 Task: Create a due date automation trigger when advanced on, on the tuesday after a card is due add dates not starting today at 11:00 AM.
Action: Mouse moved to (1175, 91)
Screenshot: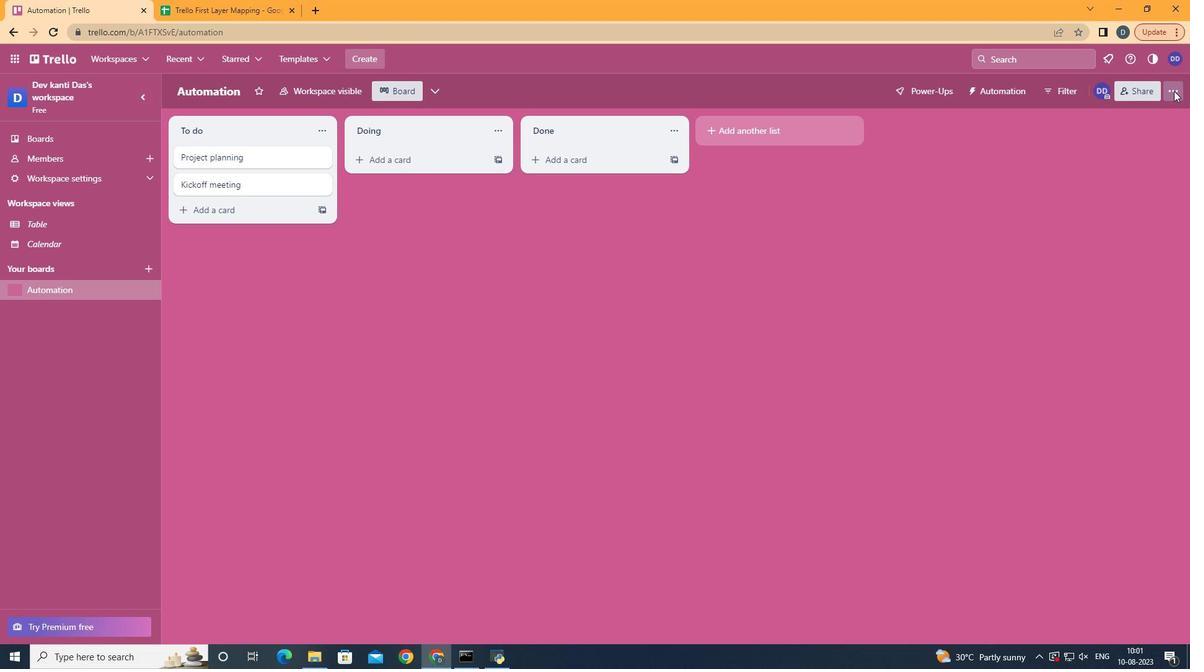 
Action: Mouse pressed left at (1175, 91)
Screenshot: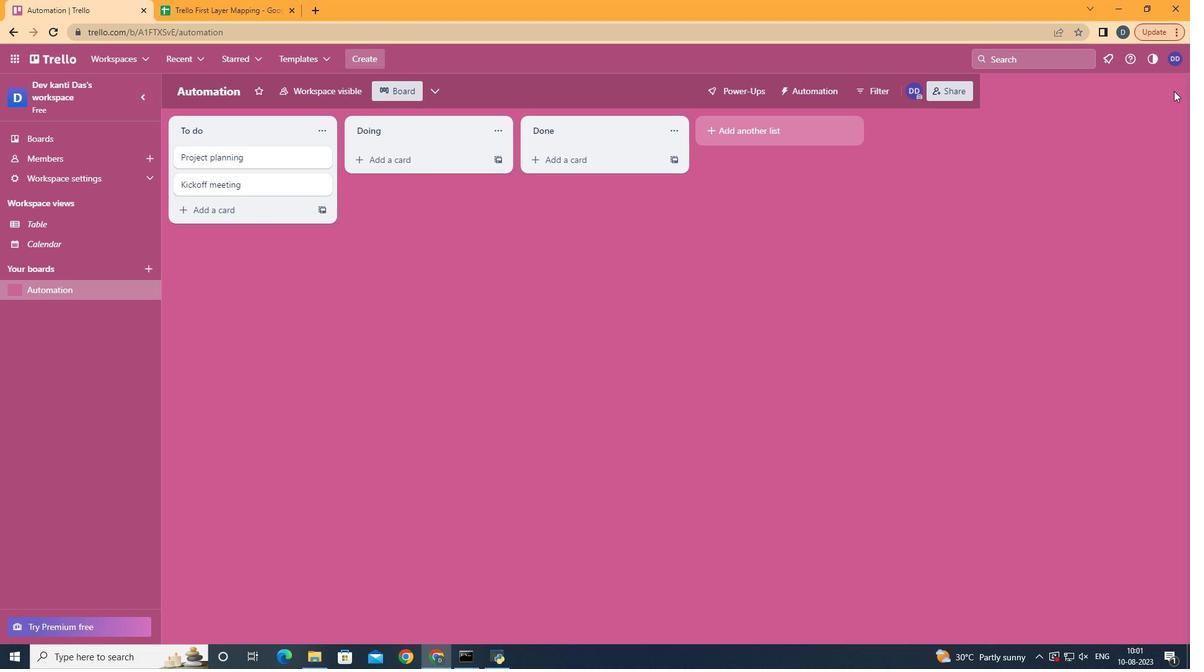 
Action: Mouse moved to (1085, 278)
Screenshot: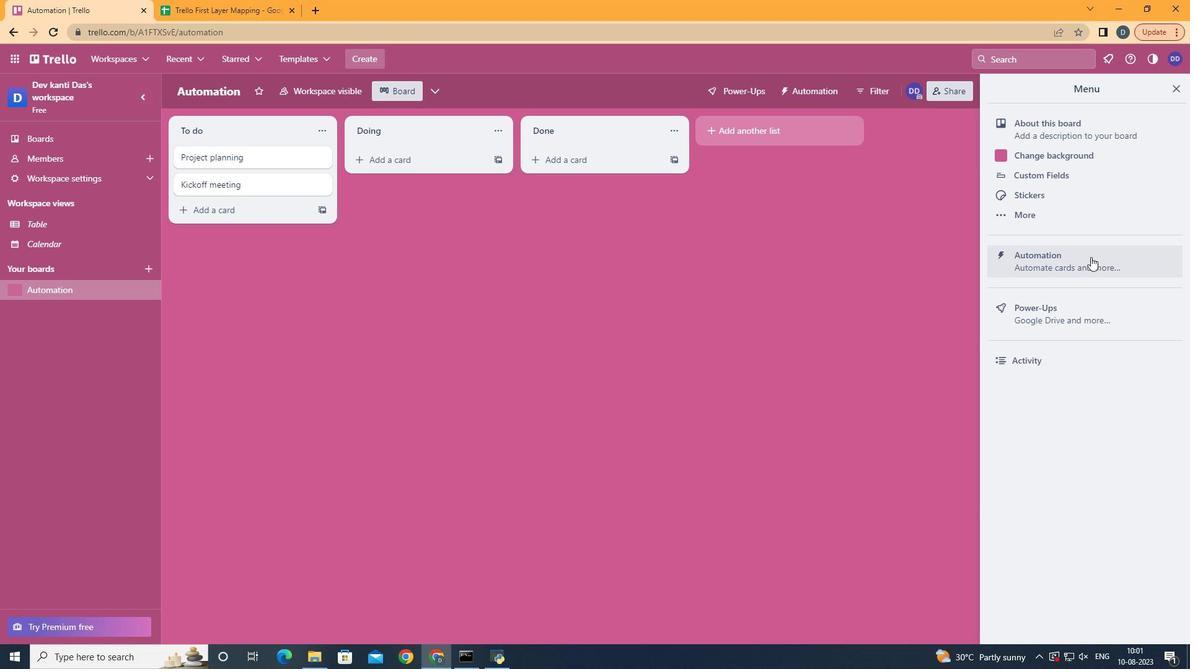 
Action: Mouse pressed left at (1085, 278)
Screenshot: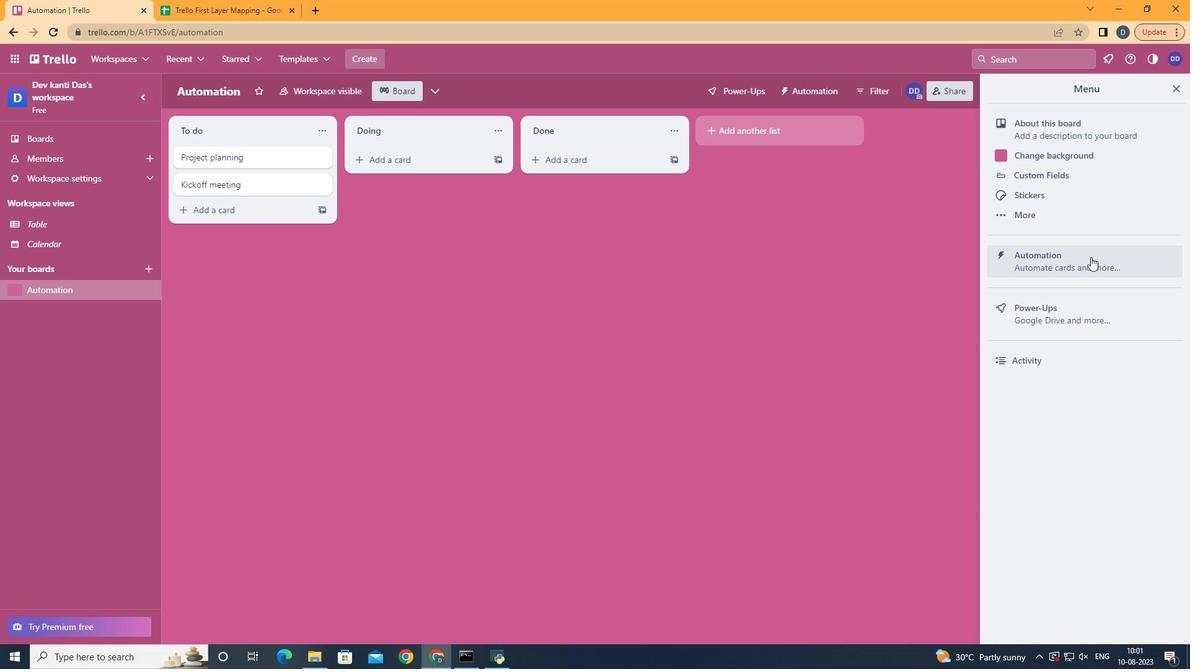 
Action: Mouse moved to (1093, 254)
Screenshot: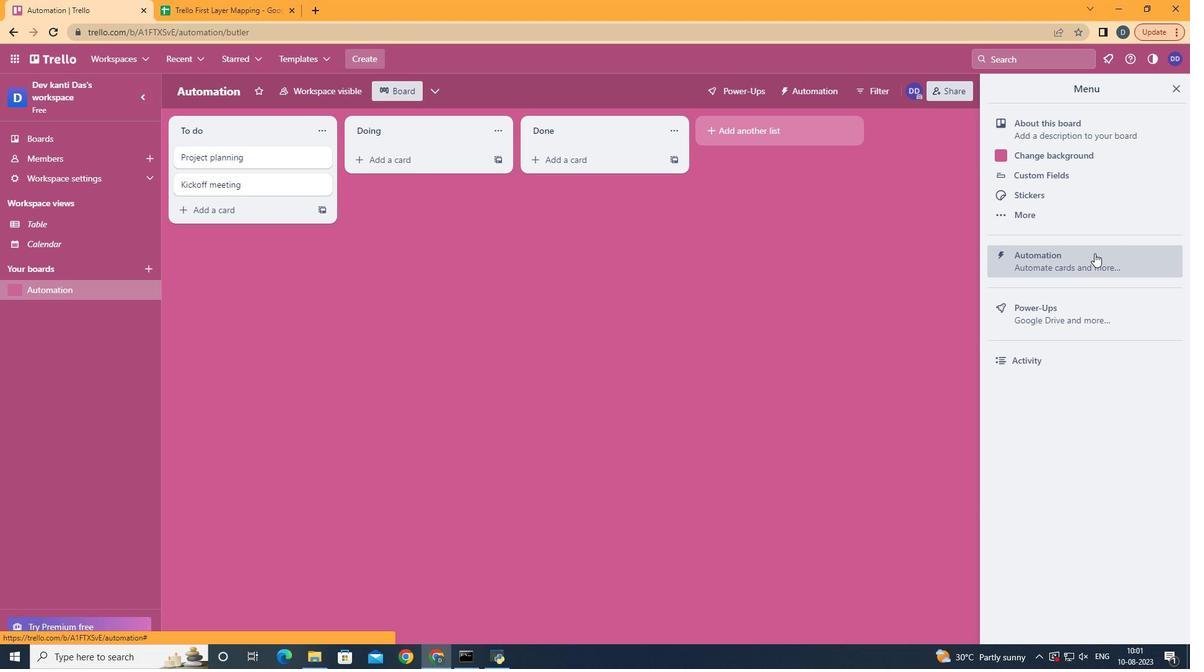 
Action: Mouse pressed left at (1093, 254)
Screenshot: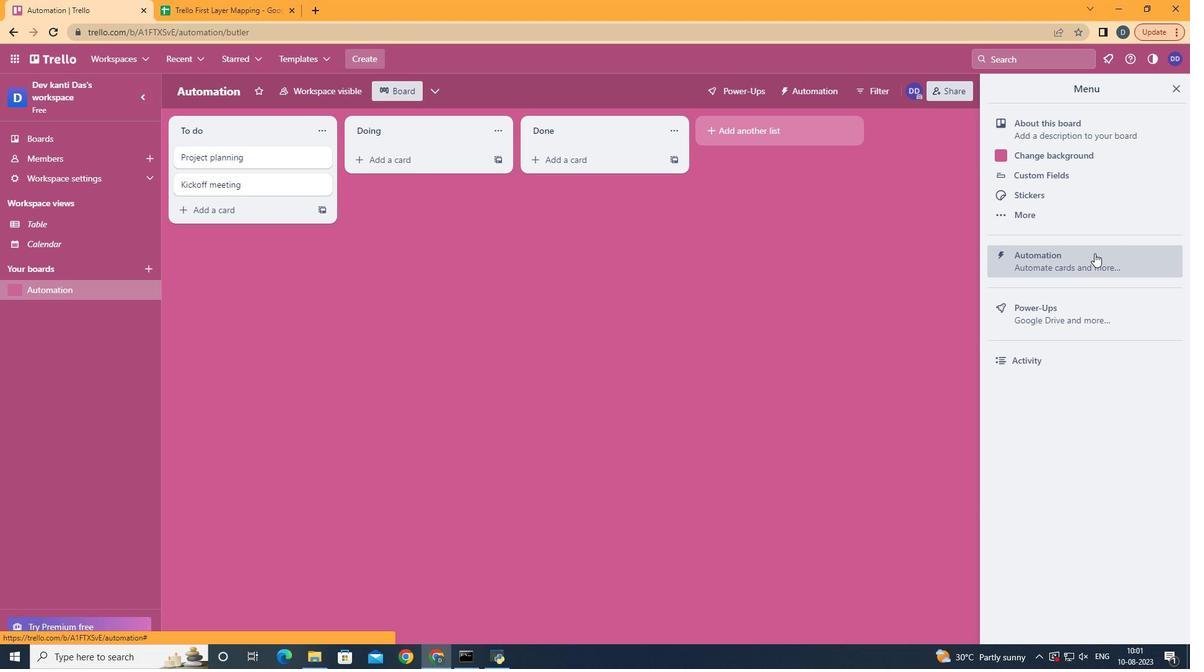 
Action: Mouse moved to (230, 250)
Screenshot: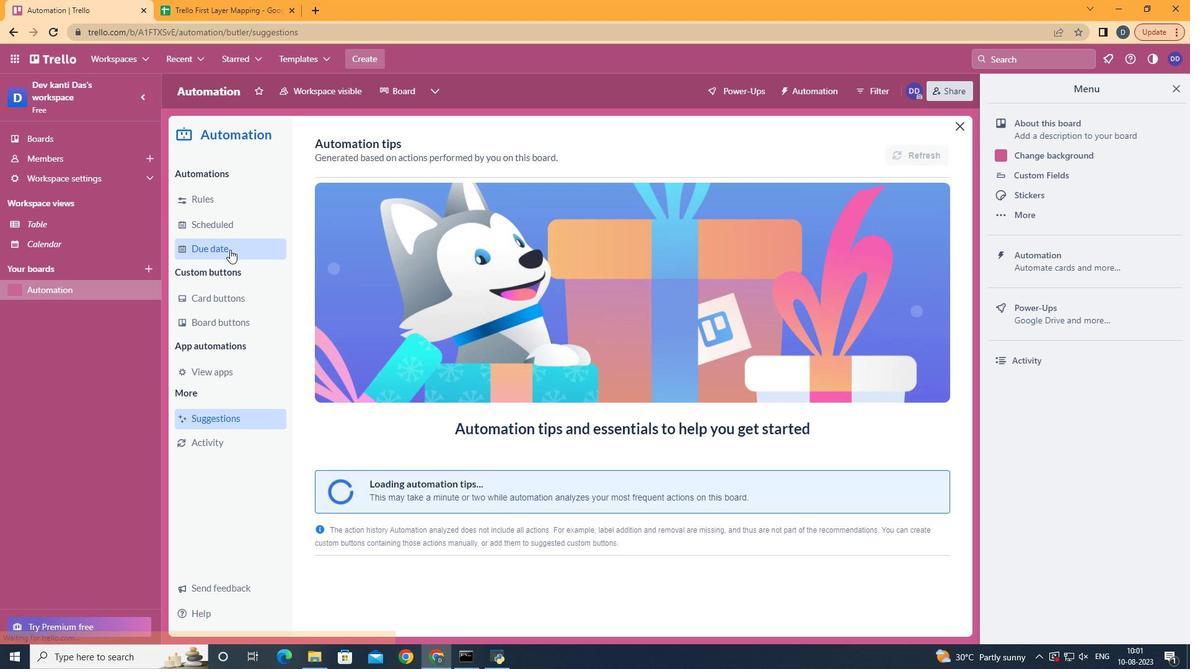 
Action: Mouse pressed left at (230, 250)
Screenshot: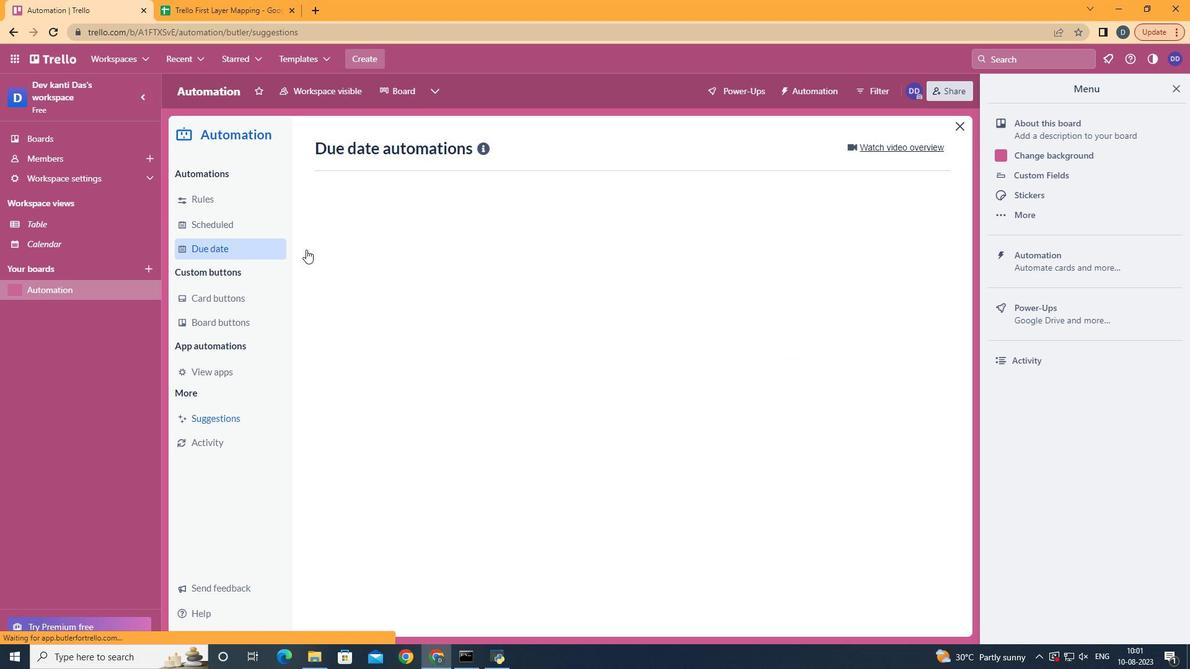 
Action: Mouse moved to (871, 138)
Screenshot: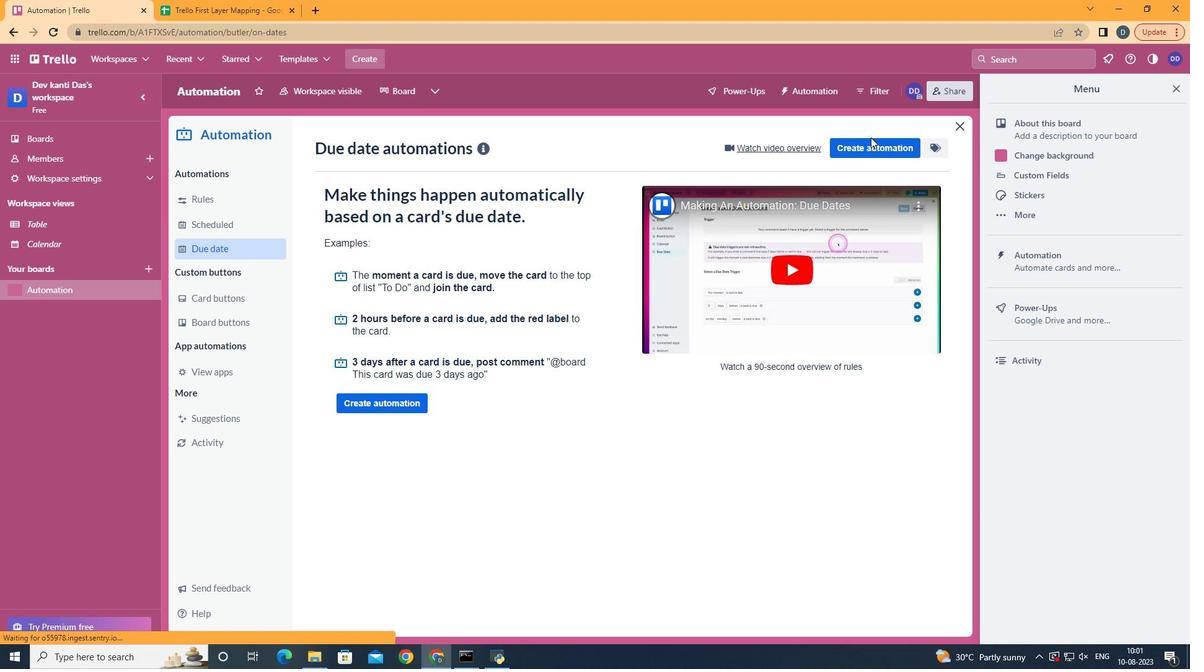 
Action: Mouse pressed left at (871, 138)
Screenshot: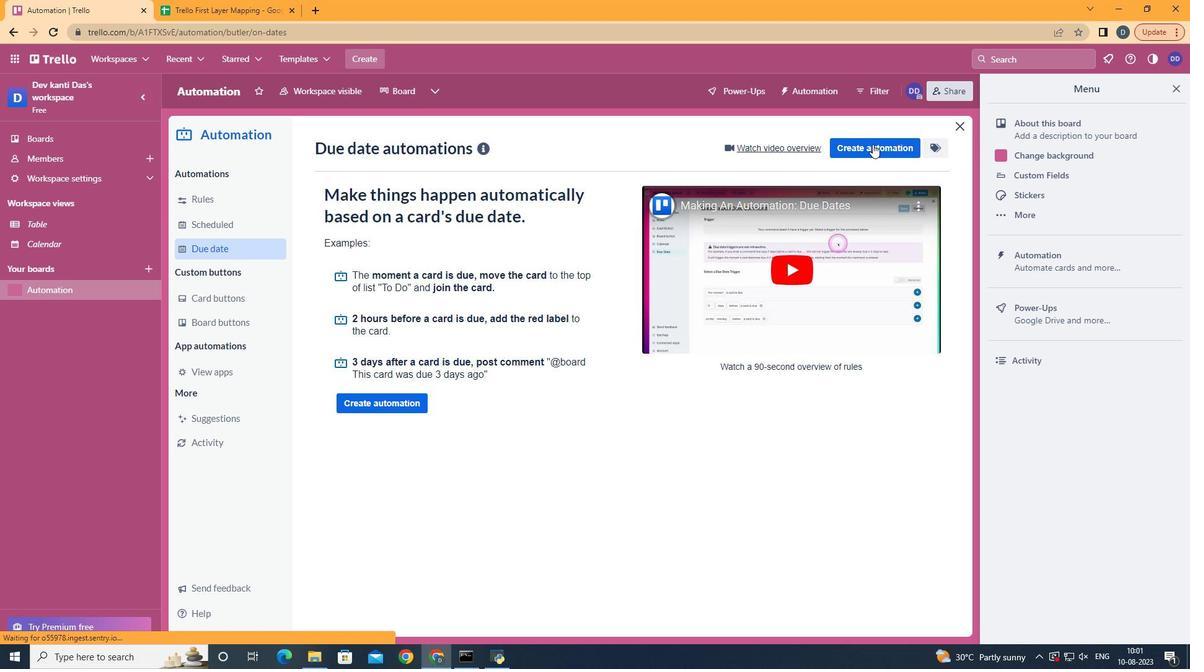 
Action: Mouse moved to (874, 146)
Screenshot: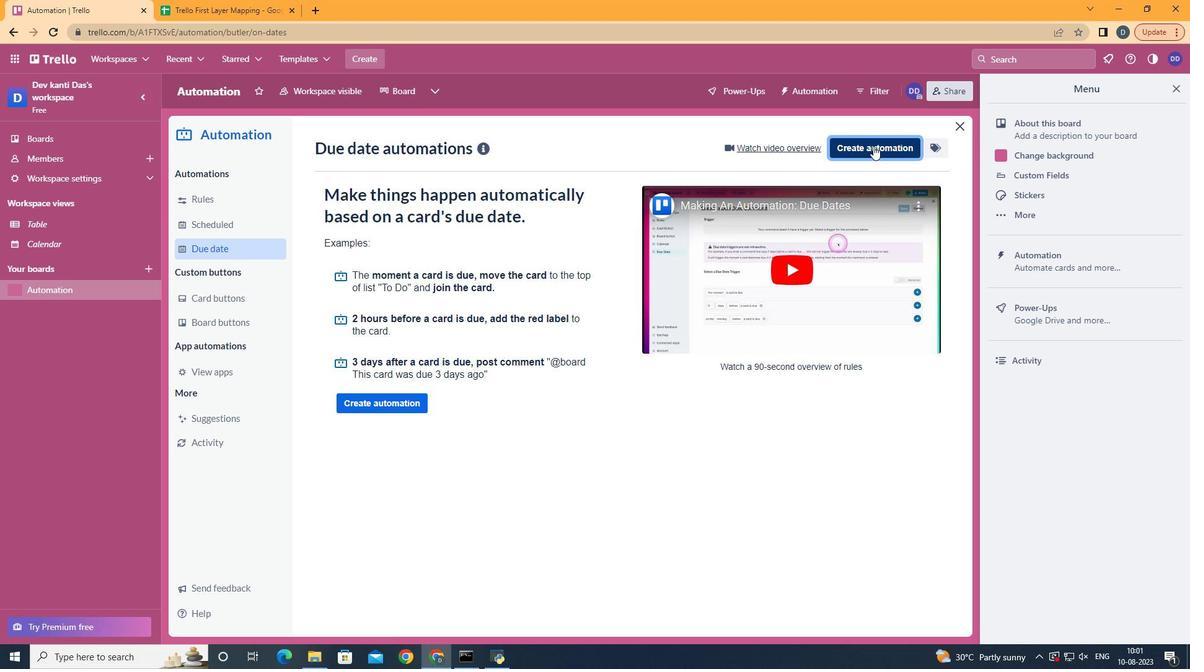 
Action: Mouse pressed left at (874, 146)
Screenshot: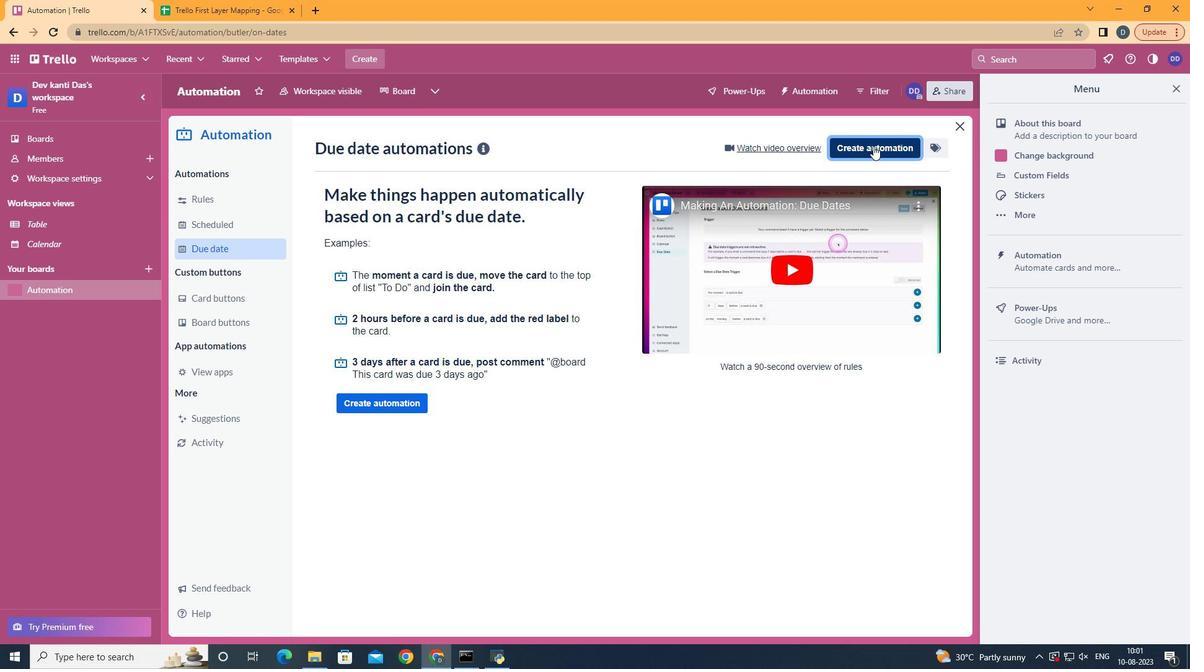 
Action: Mouse moved to (602, 272)
Screenshot: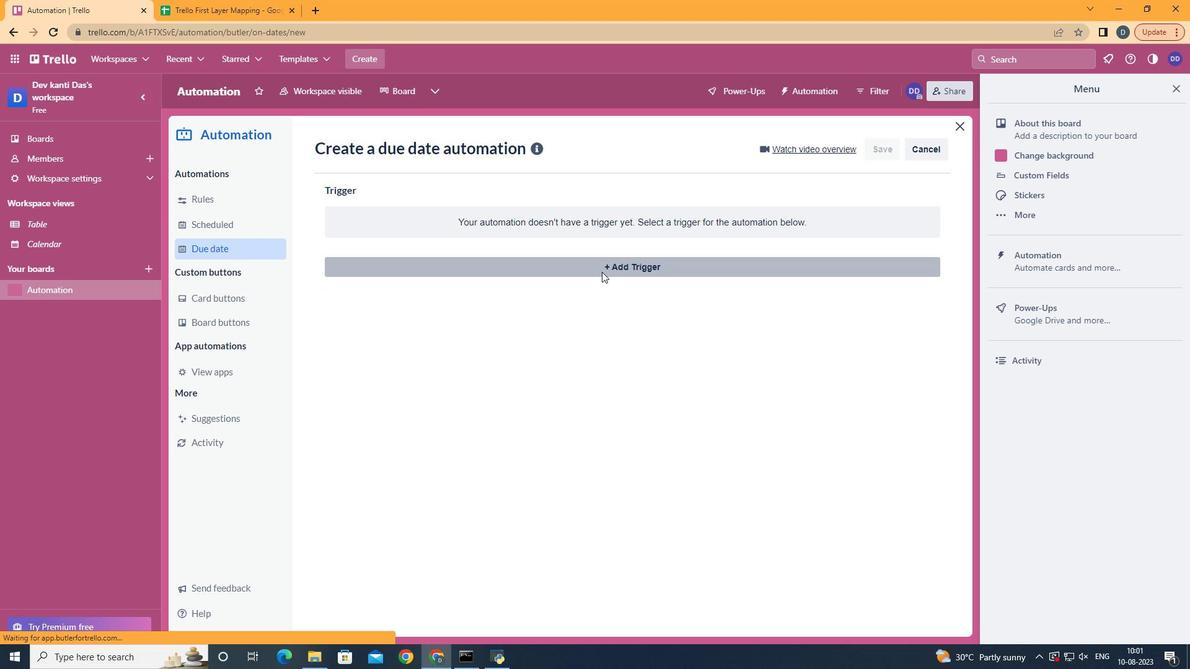 
Action: Mouse pressed left at (602, 272)
Screenshot: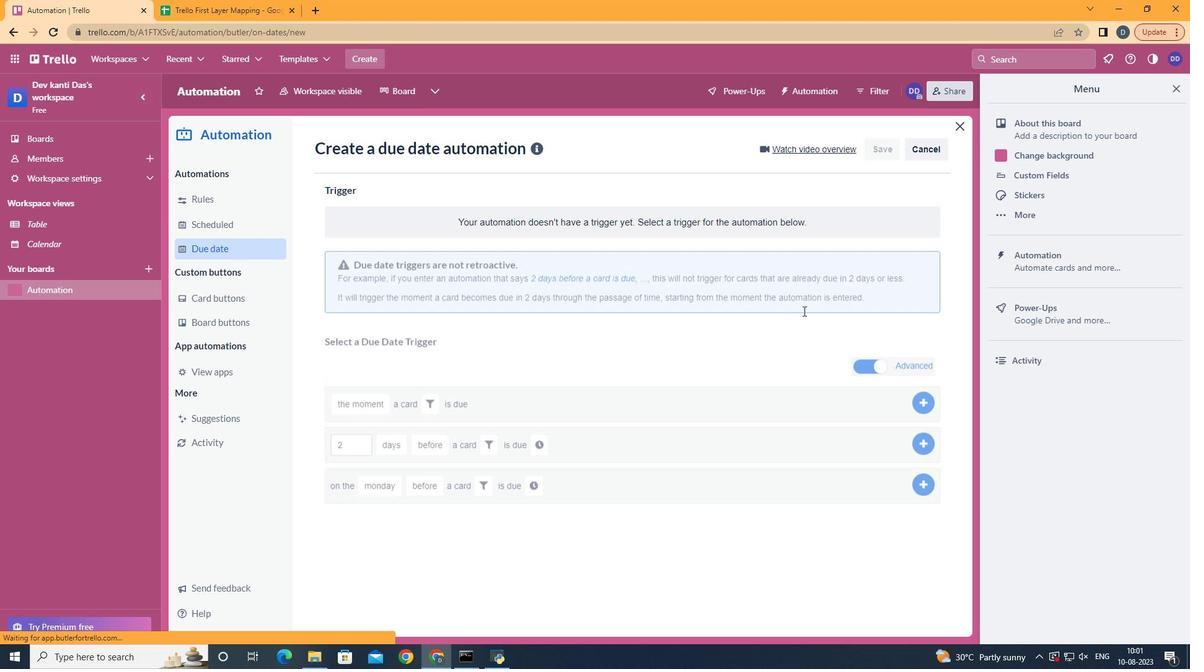 
Action: Mouse moved to (396, 349)
Screenshot: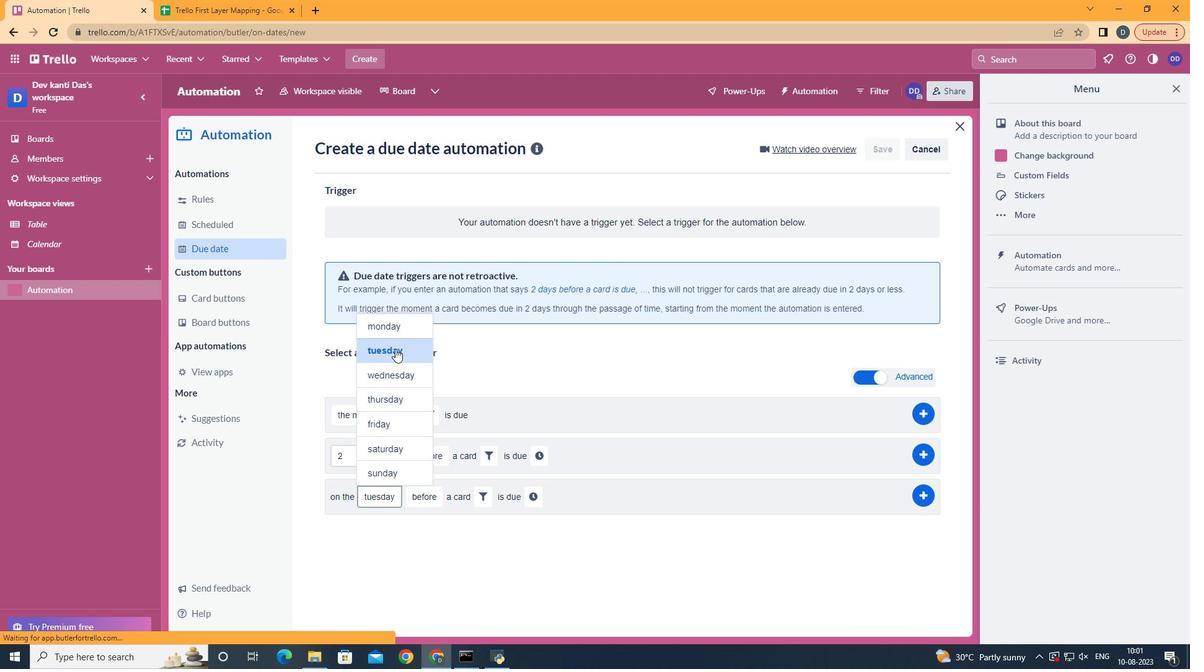 
Action: Mouse pressed left at (396, 349)
Screenshot: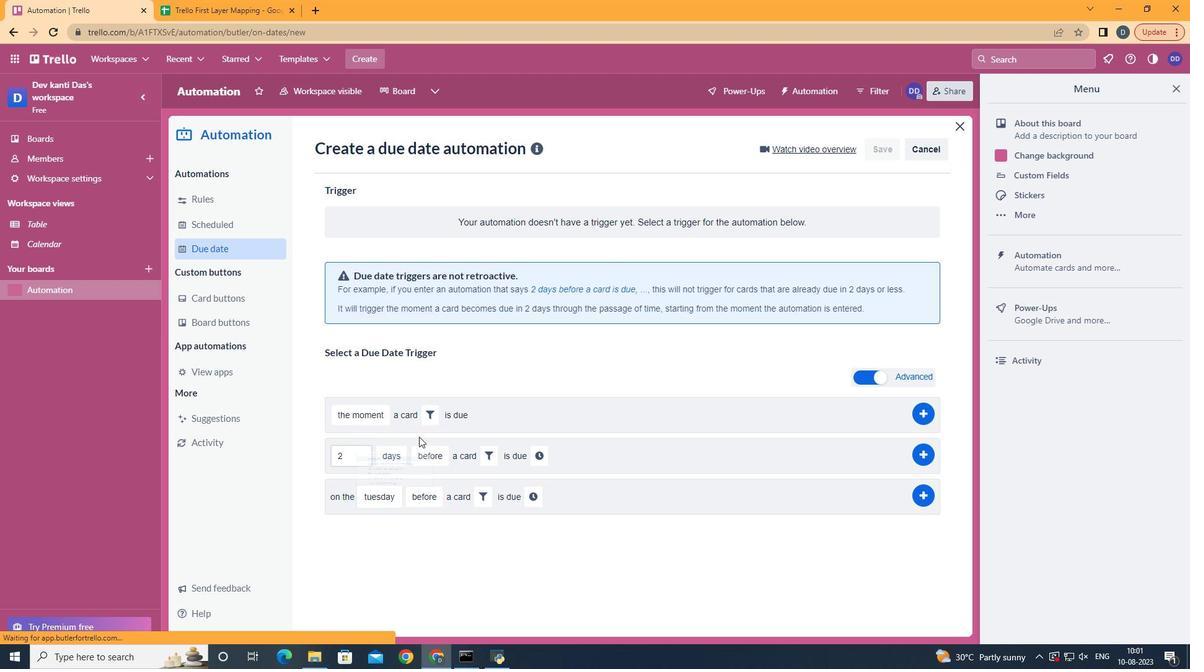 
Action: Mouse moved to (439, 535)
Screenshot: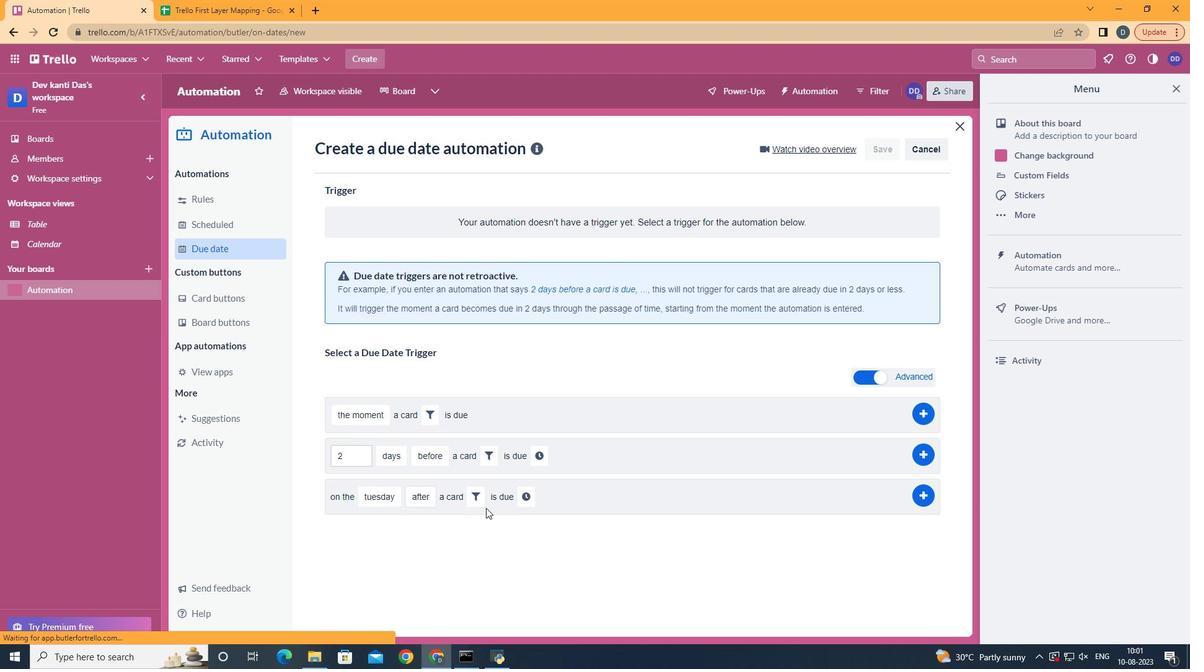 
Action: Mouse pressed left at (439, 535)
Screenshot: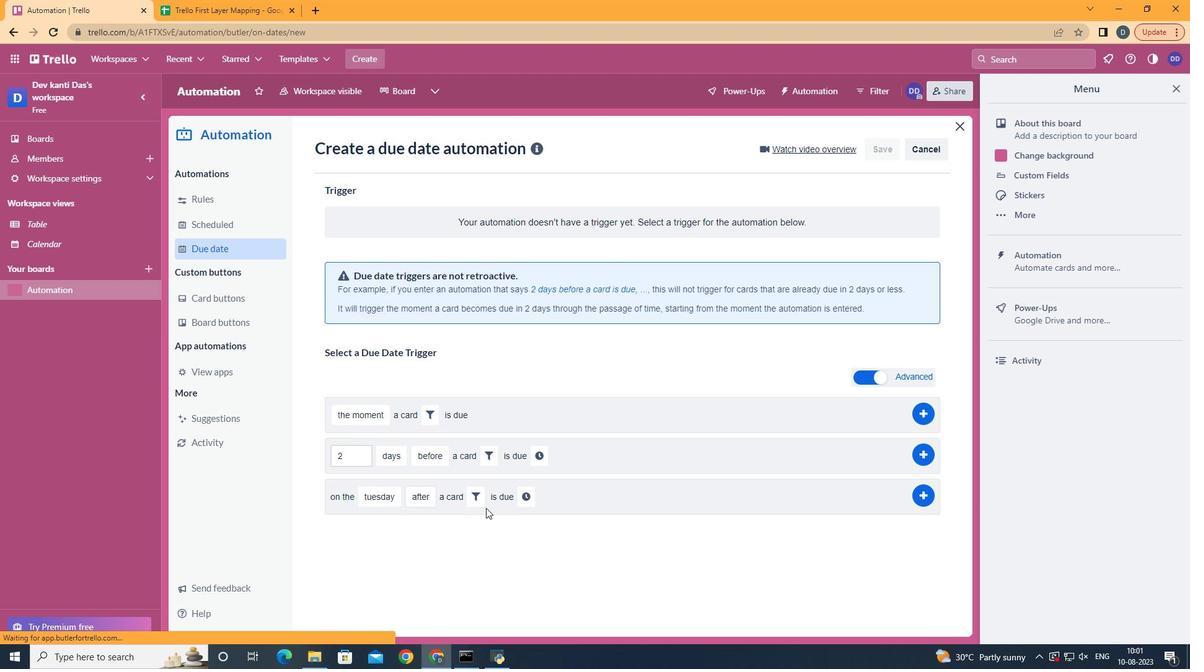 
Action: Mouse moved to (483, 496)
Screenshot: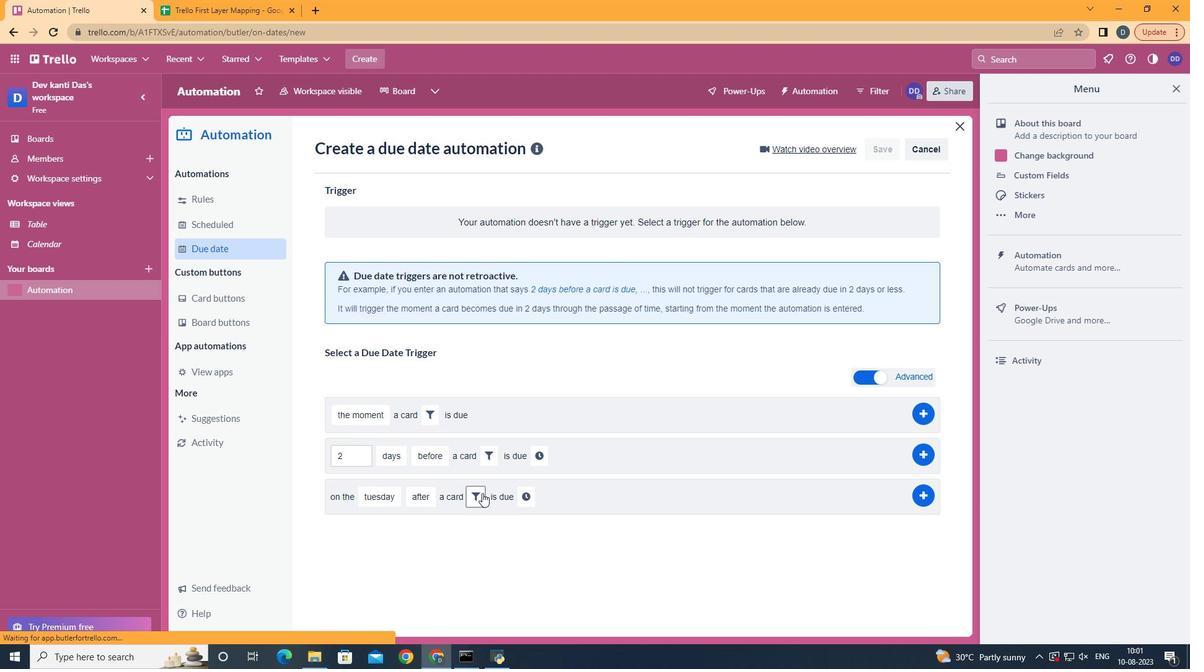 
Action: Mouse pressed left at (486, 501)
Screenshot: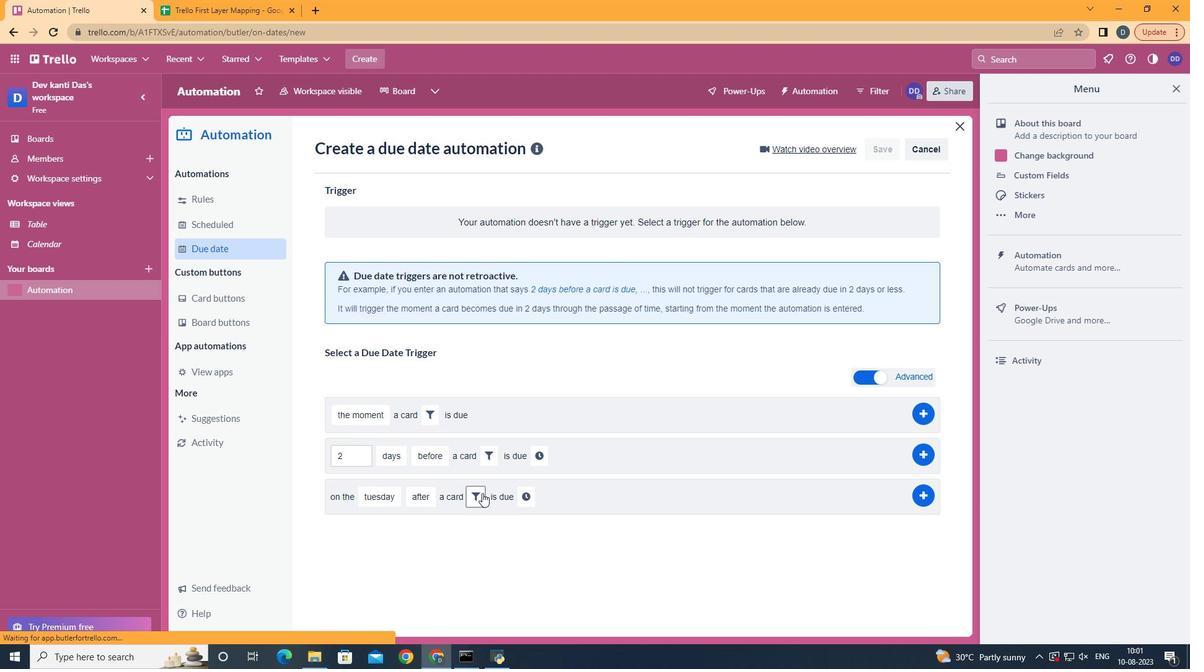 
Action: Mouse moved to (483, 494)
Screenshot: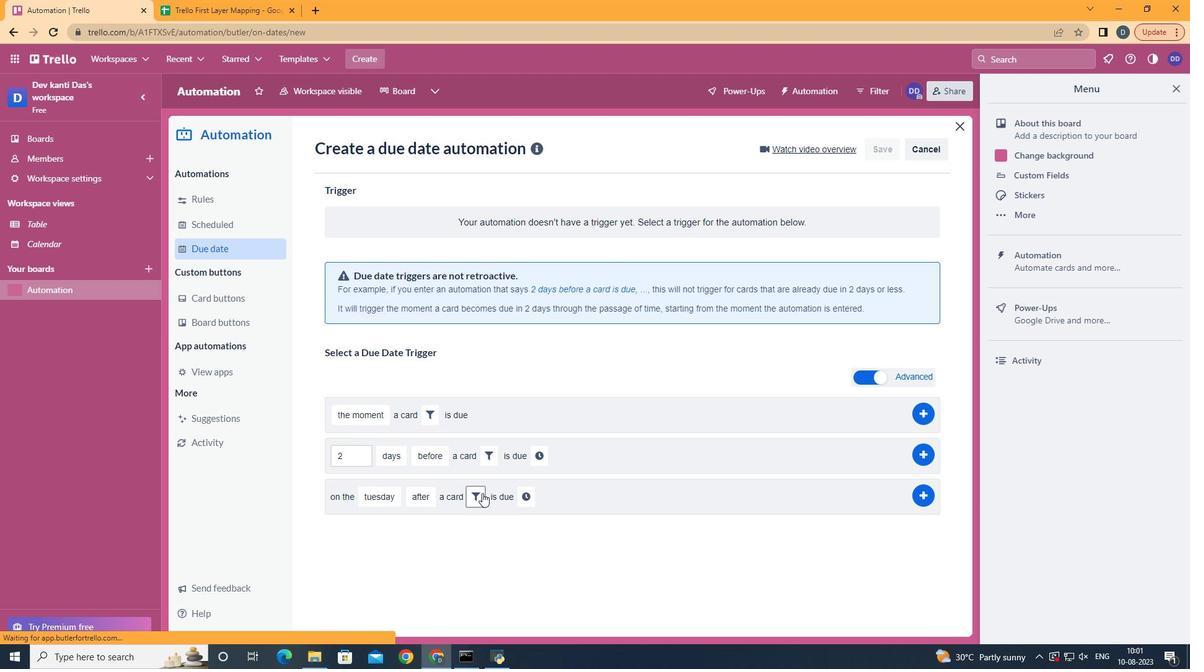 
Action: Mouse pressed left at (483, 494)
Screenshot: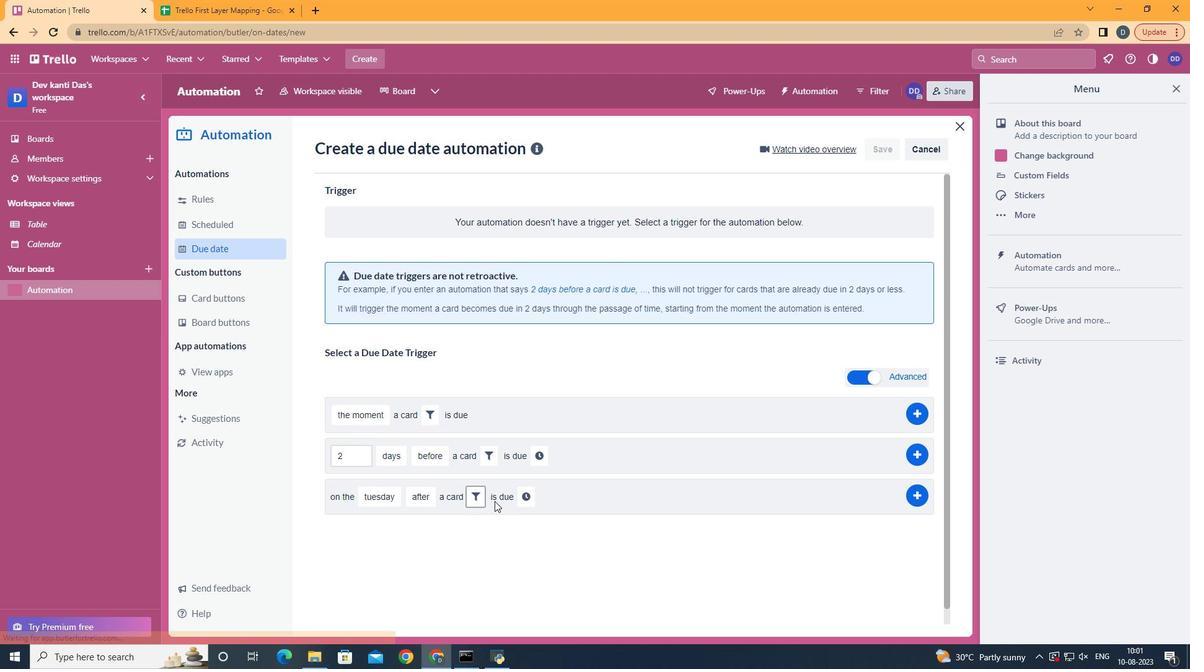 
Action: Mouse moved to (547, 526)
Screenshot: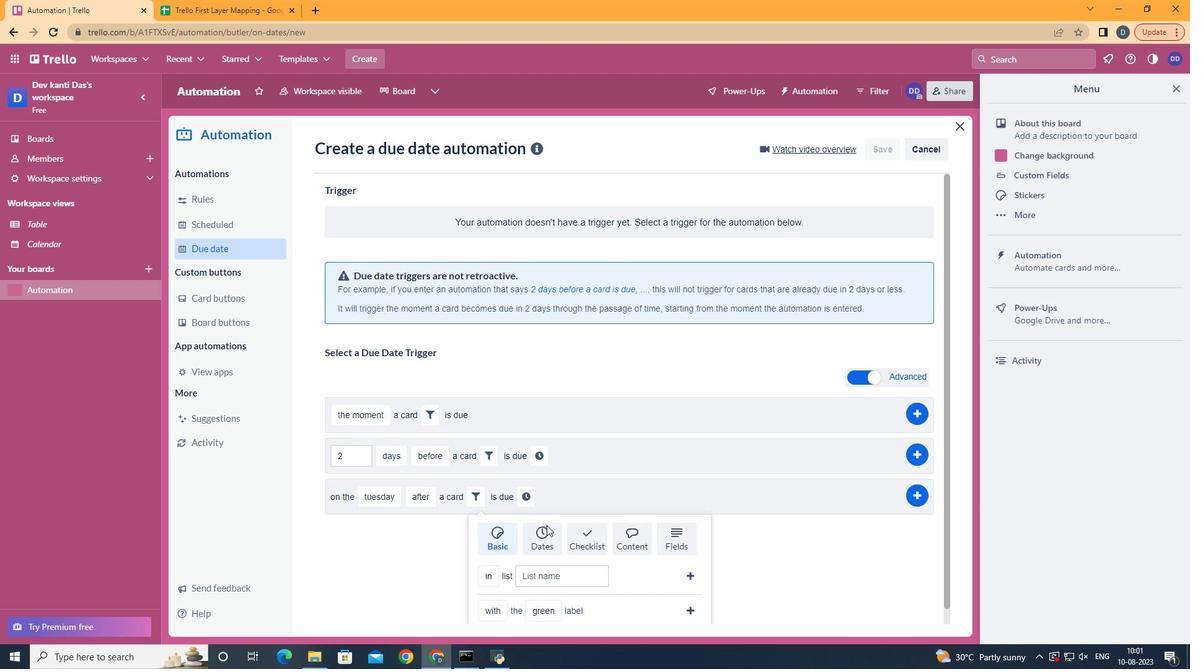 
Action: Mouse pressed left at (547, 526)
Screenshot: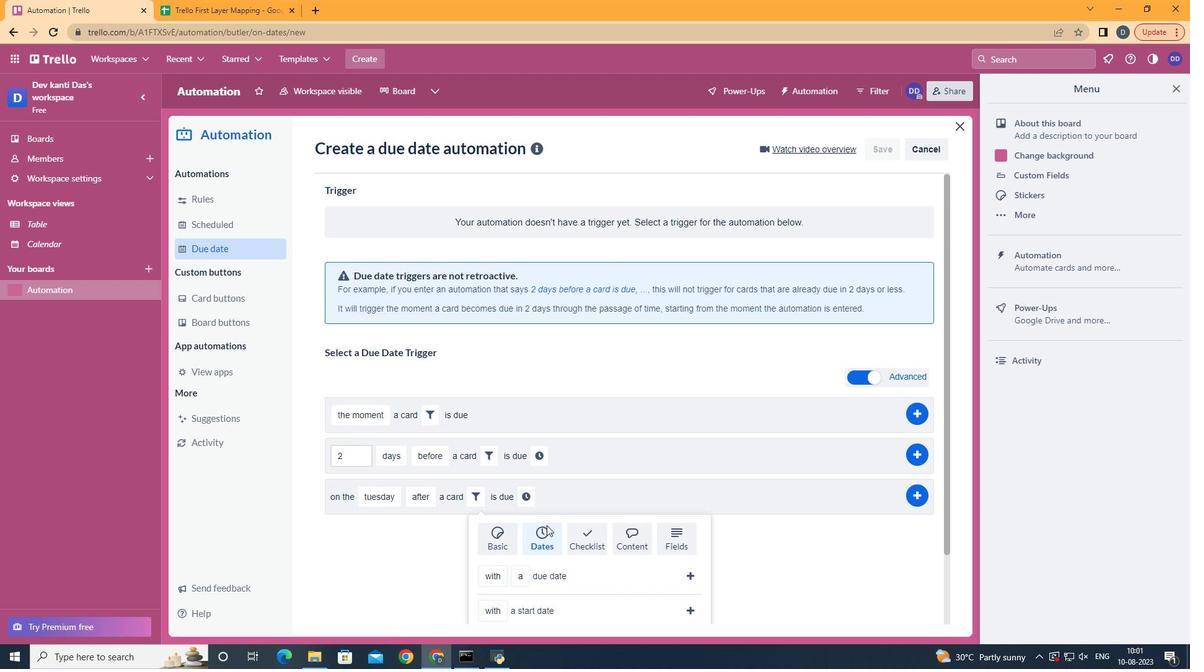 
Action: Mouse scrolled (547, 525) with delta (0, 0)
Screenshot: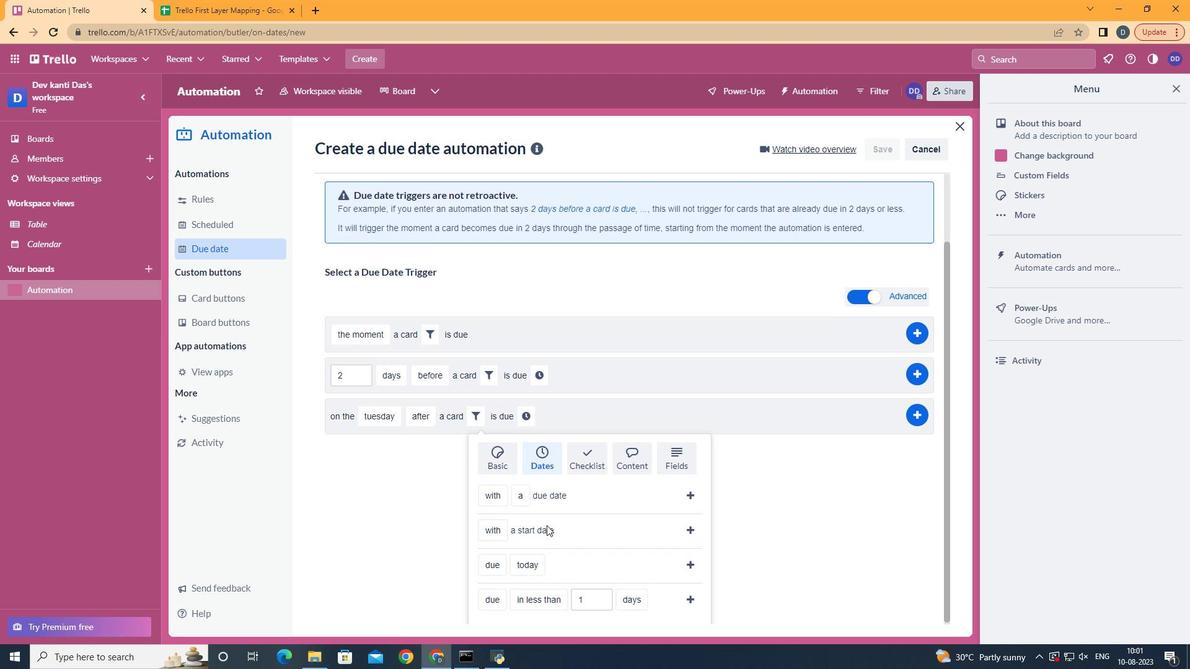 
Action: Mouse scrolled (547, 525) with delta (0, 0)
Screenshot: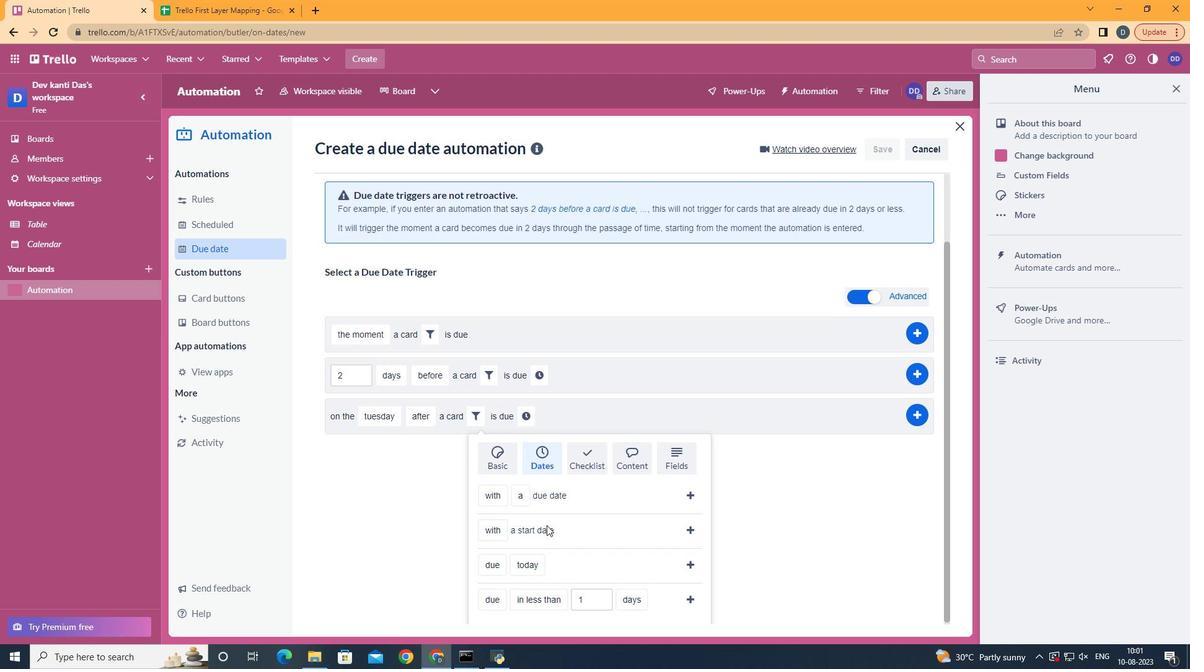 
Action: Mouse scrolled (547, 525) with delta (0, 0)
Screenshot: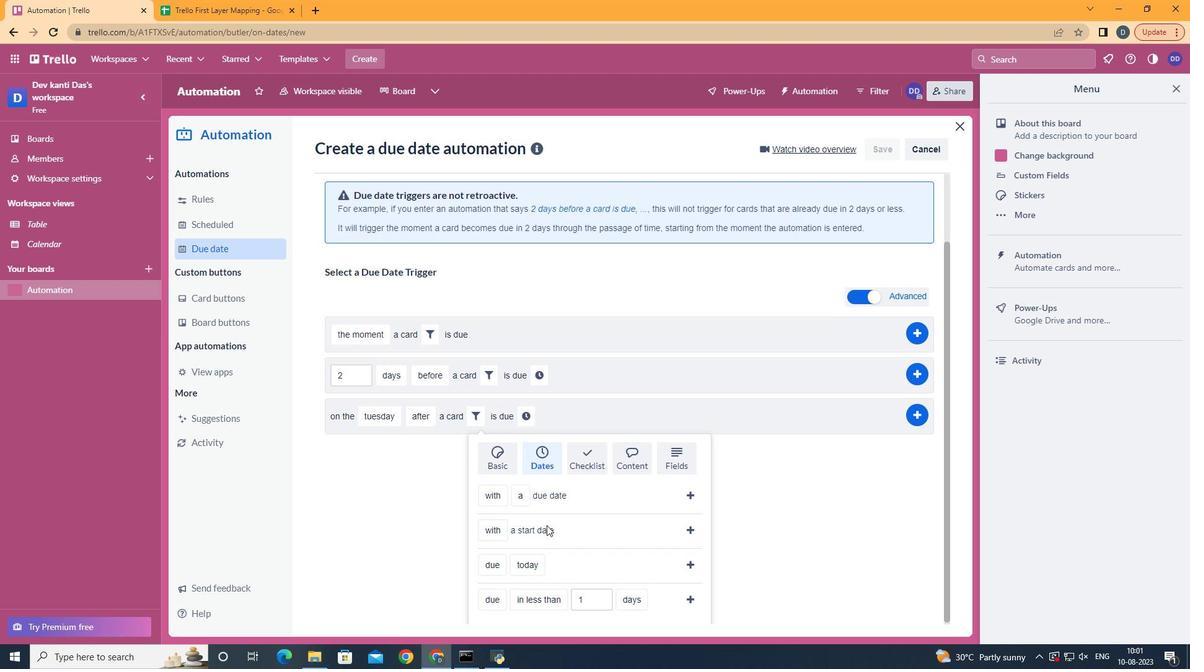 
Action: Mouse scrolled (547, 525) with delta (0, 0)
Screenshot: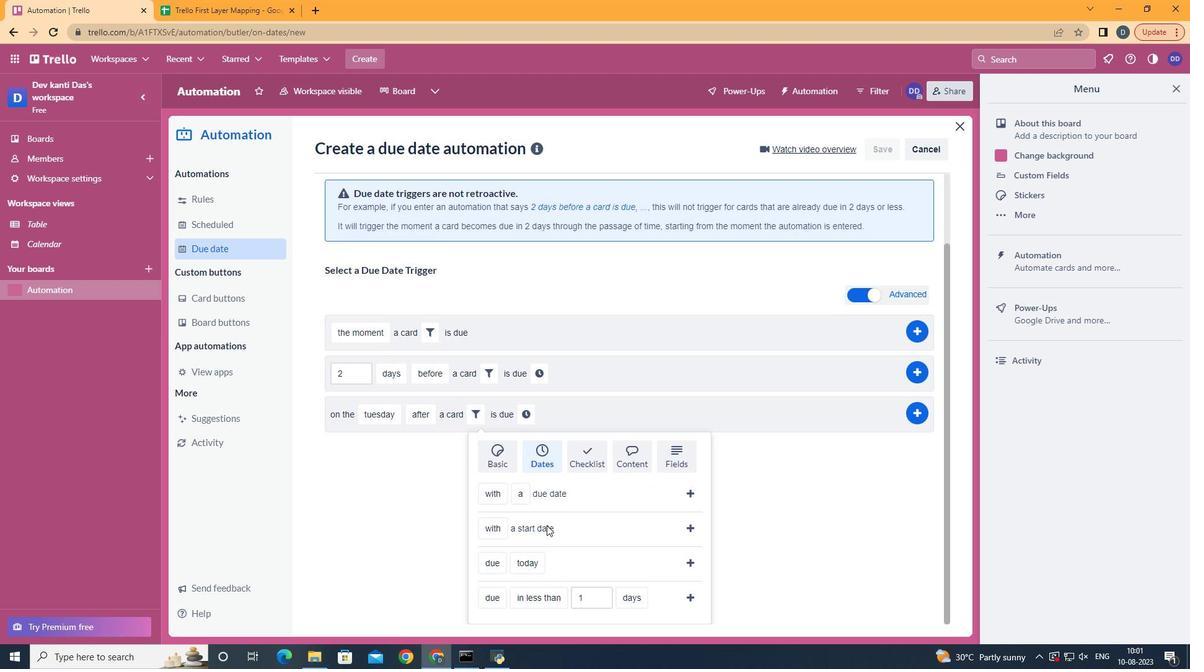 
Action: Mouse scrolled (547, 525) with delta (0, 0)
Screenshot: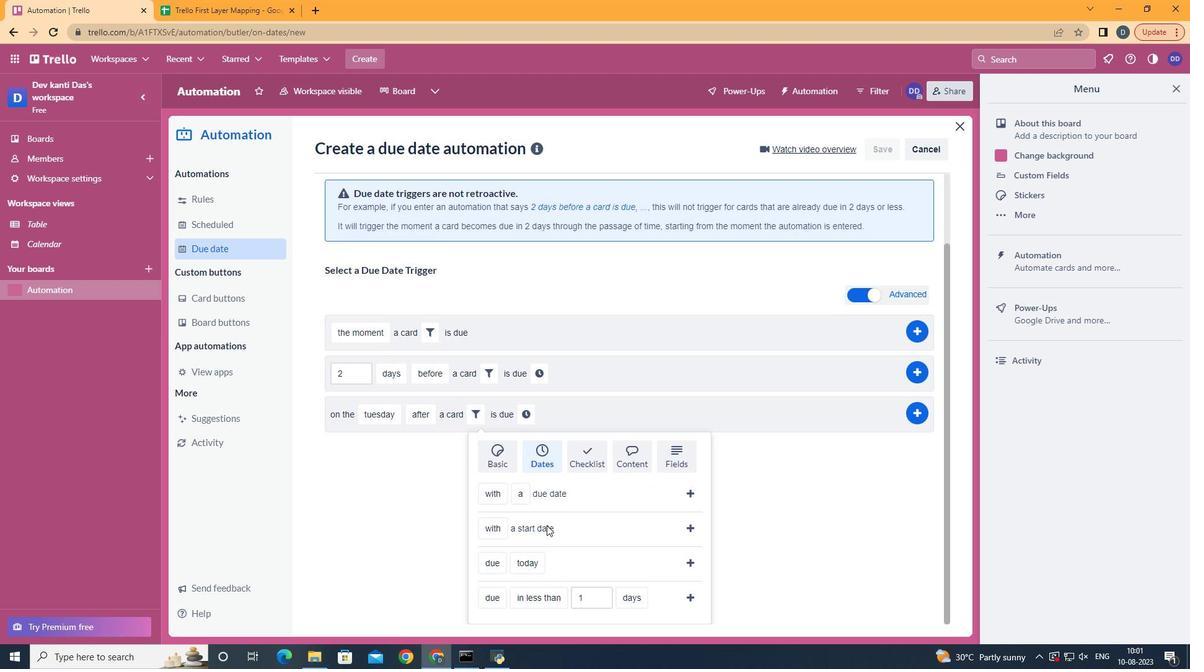 
Action: Mouse scrolled (547, 525) with delta (0, 0)
Screenshot: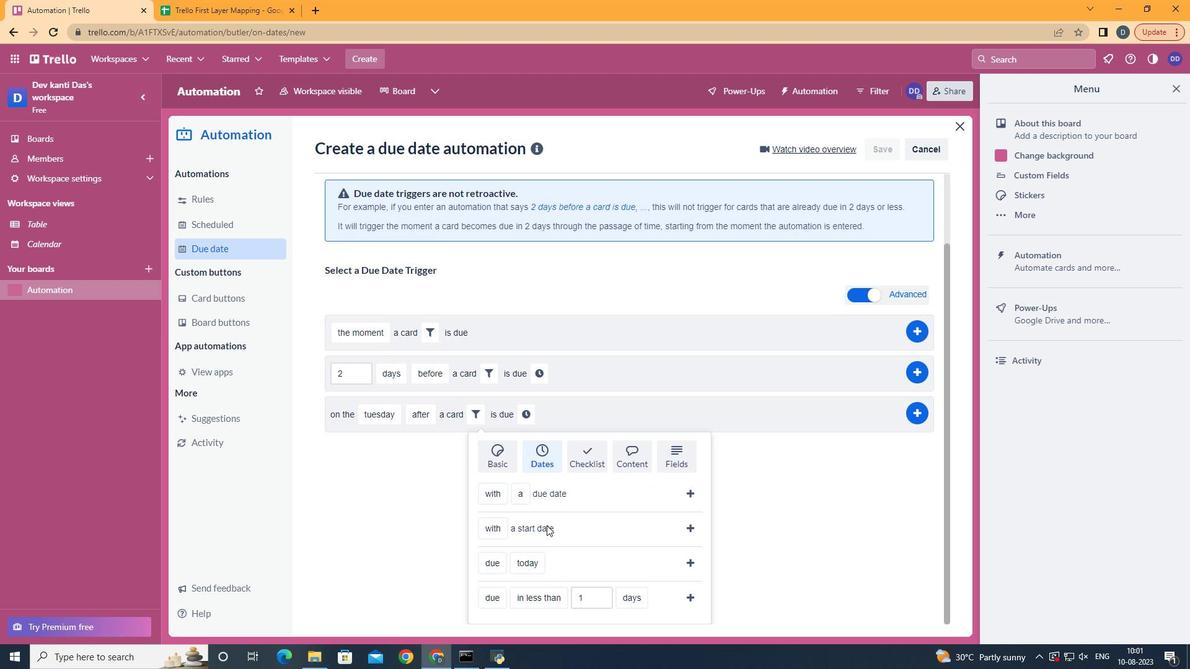 
Action: Mouse moved to (504, 544)
Screenshot: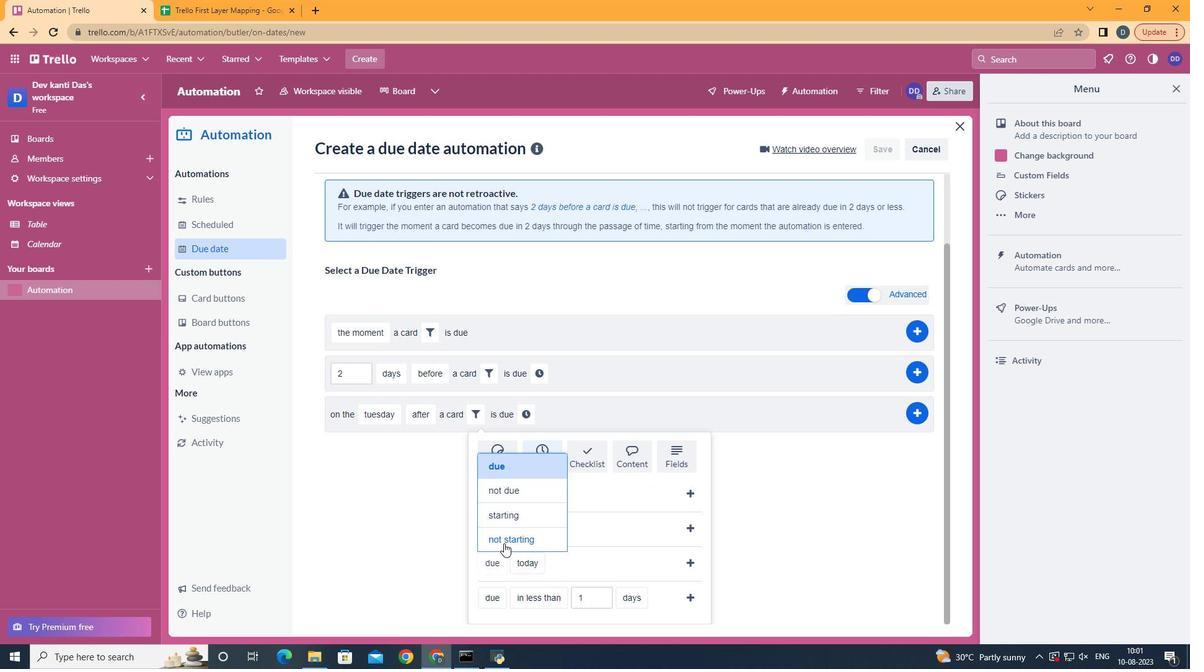 
Action: Mouse pressed left at (504, 544)
Screenshot: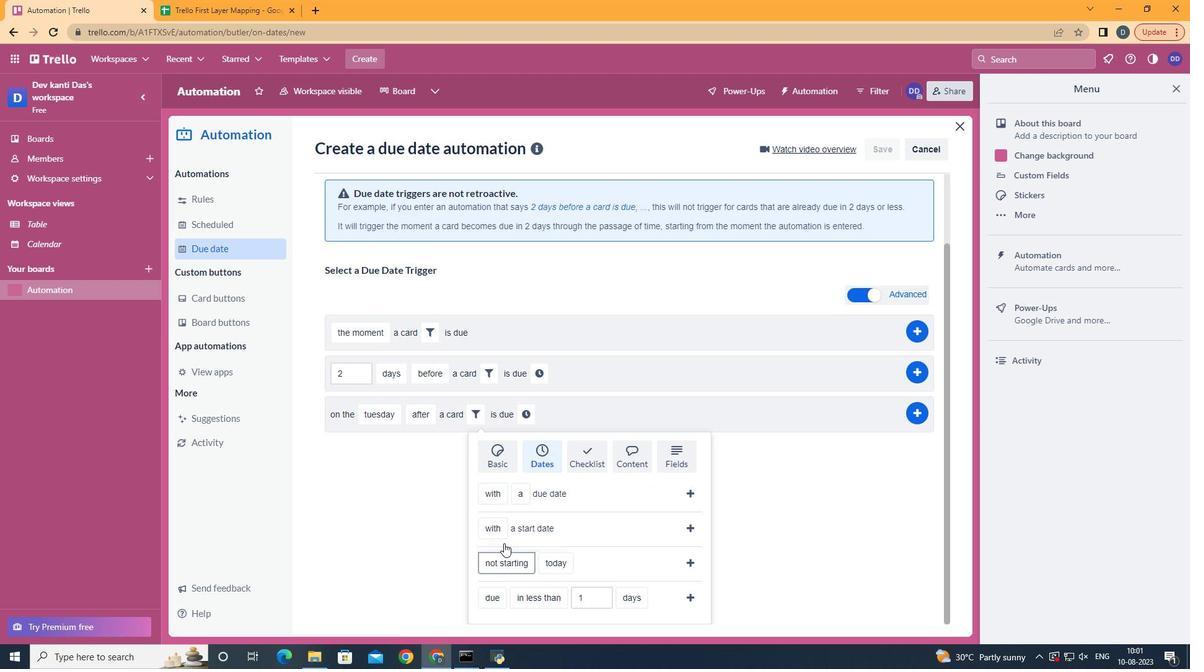 
Action: Mouse moved to (548, 419)
Screenshot: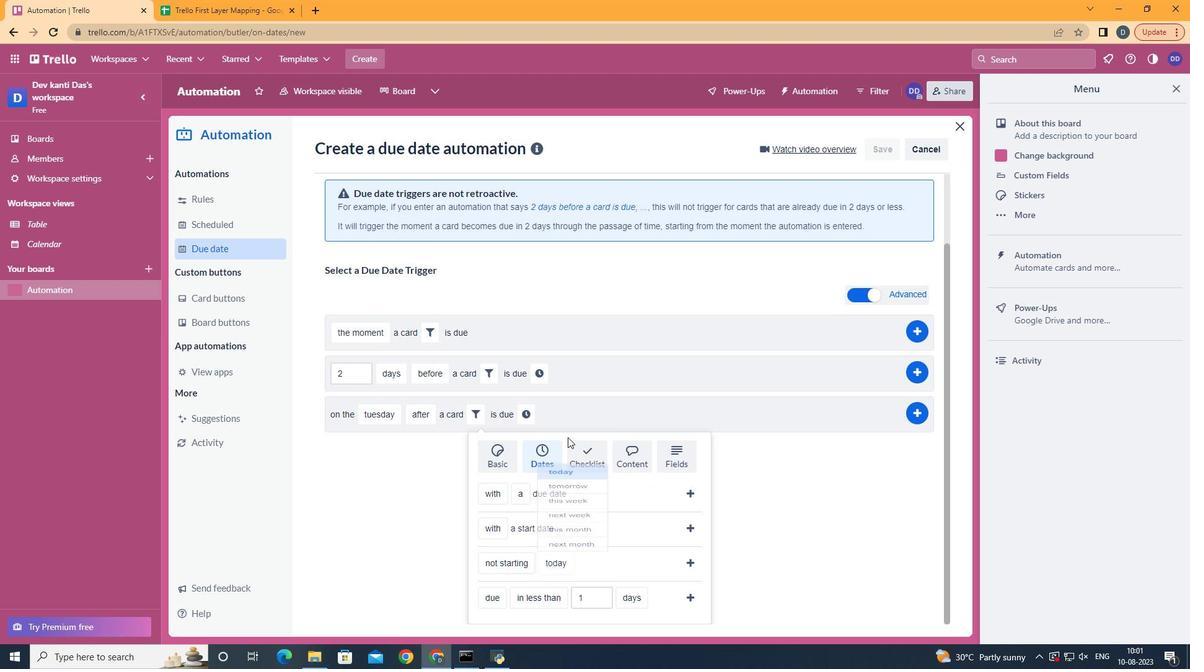 
Action: Mouse pressed left at (548, 419)
Screenshot: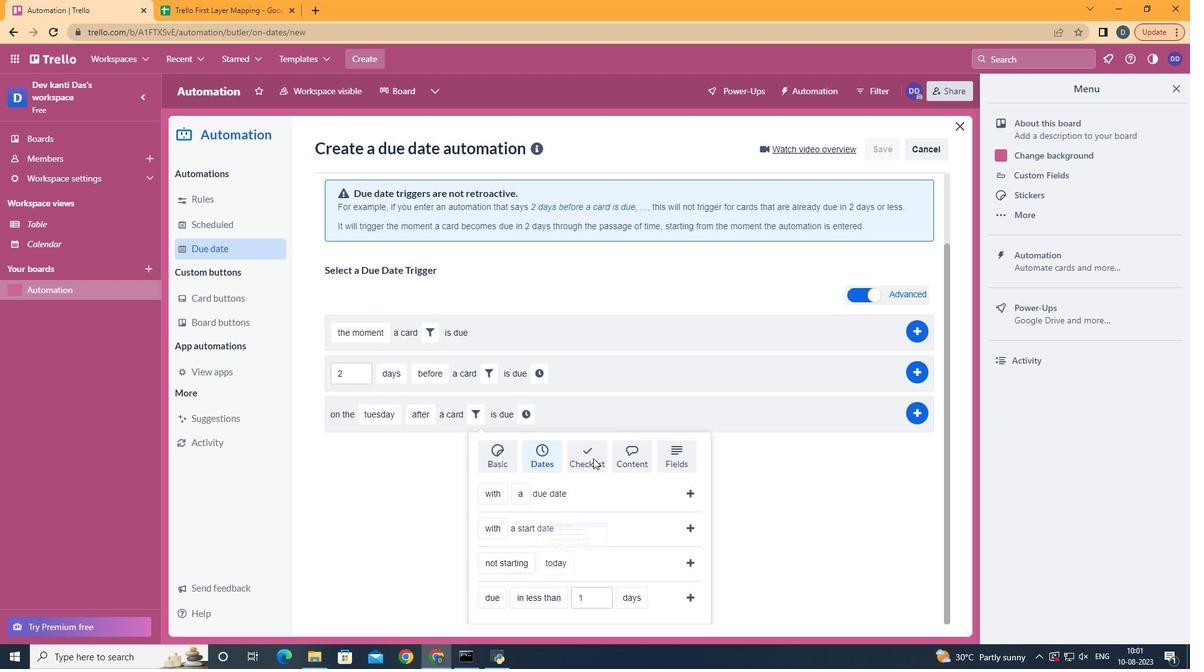 
Action: Mouse moved to (693, 568)
Screenshot: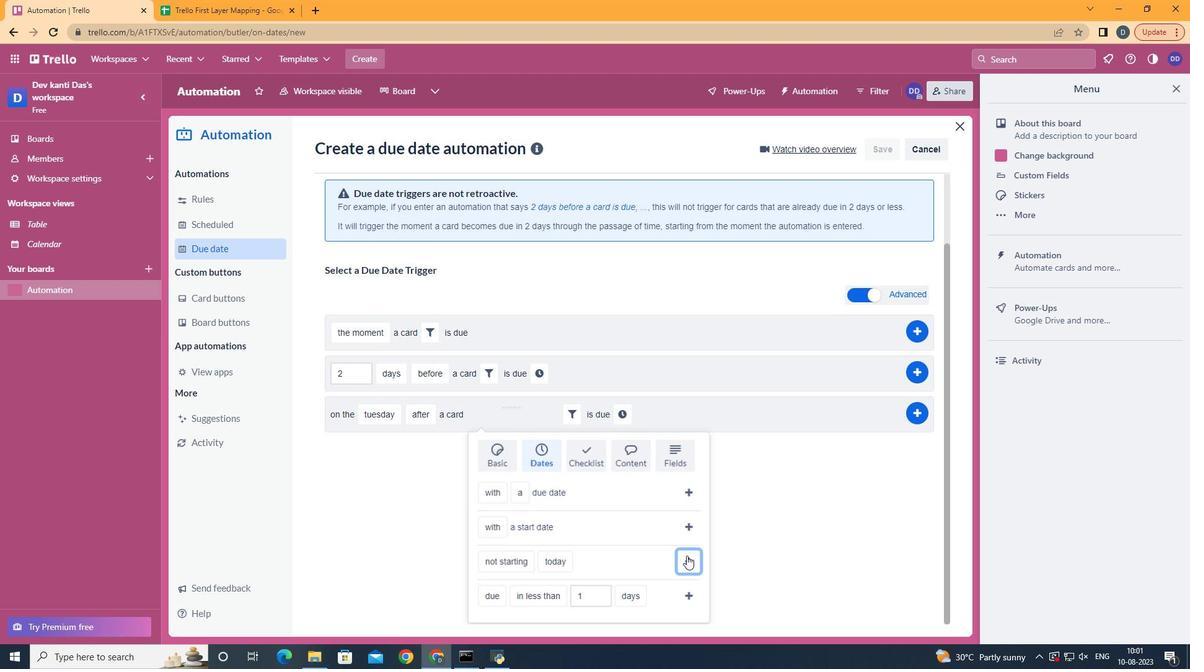 
Action: Mouse pressed left at (693, 568)
Screenshot: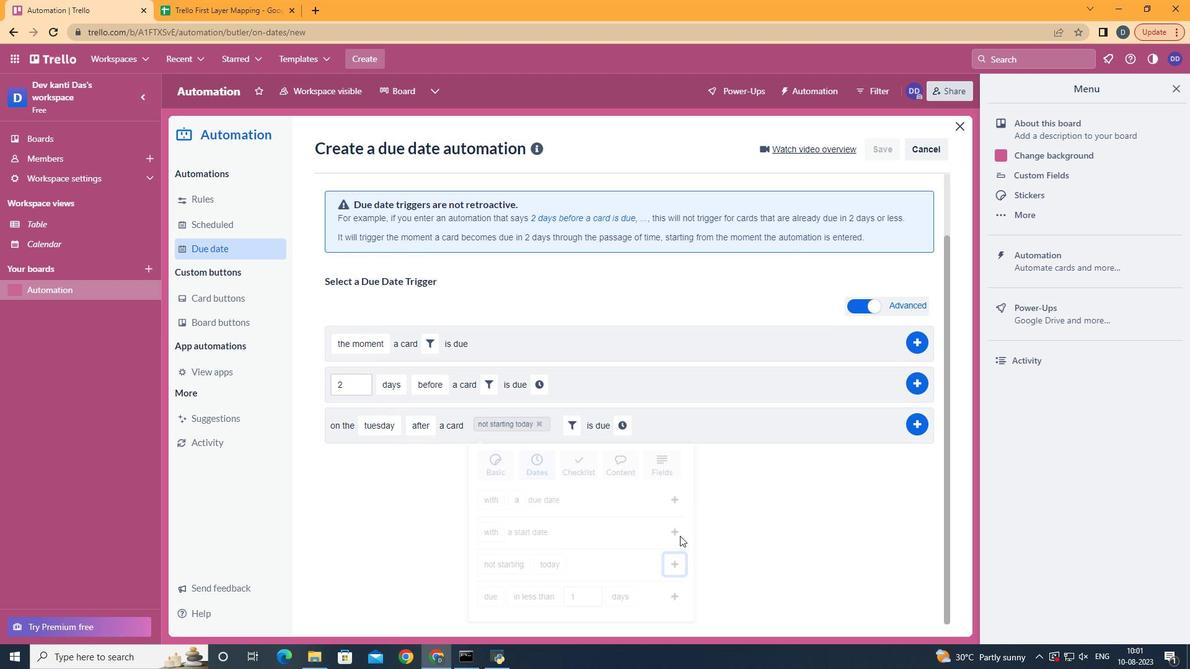 
Action: Mouse moved to (626, 506)
Screenshot: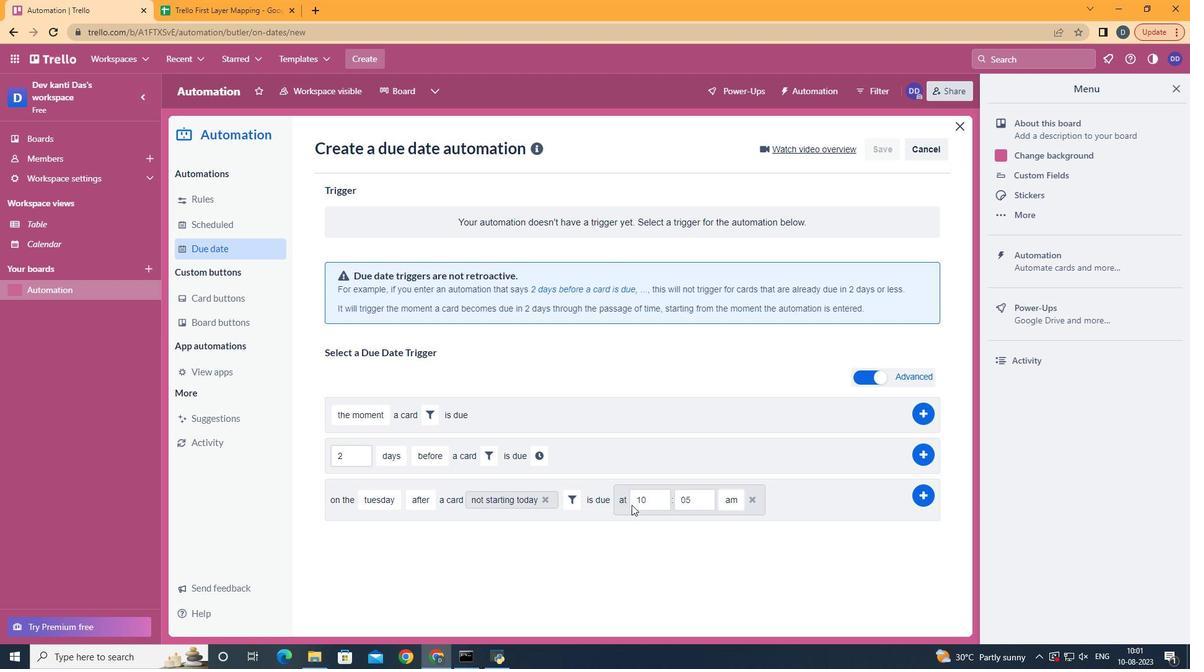 
Action: Mouse pressed left at (626, 506)
Screenshot: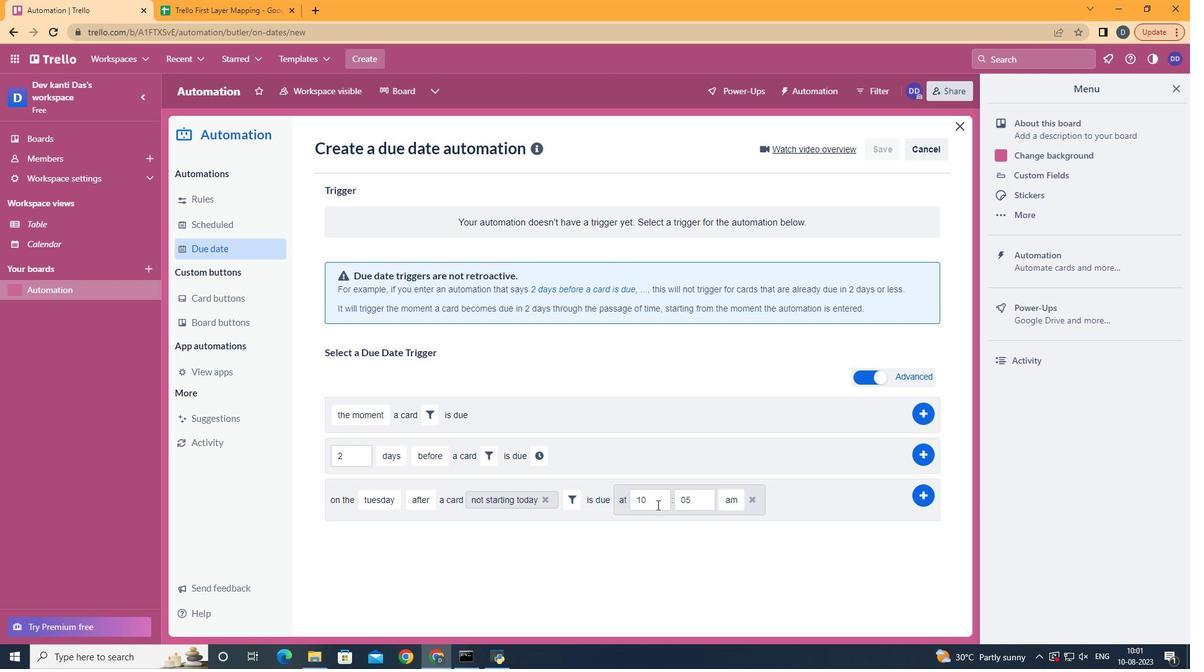 
Action: Mouse moved to (657, 505)
Screenshot: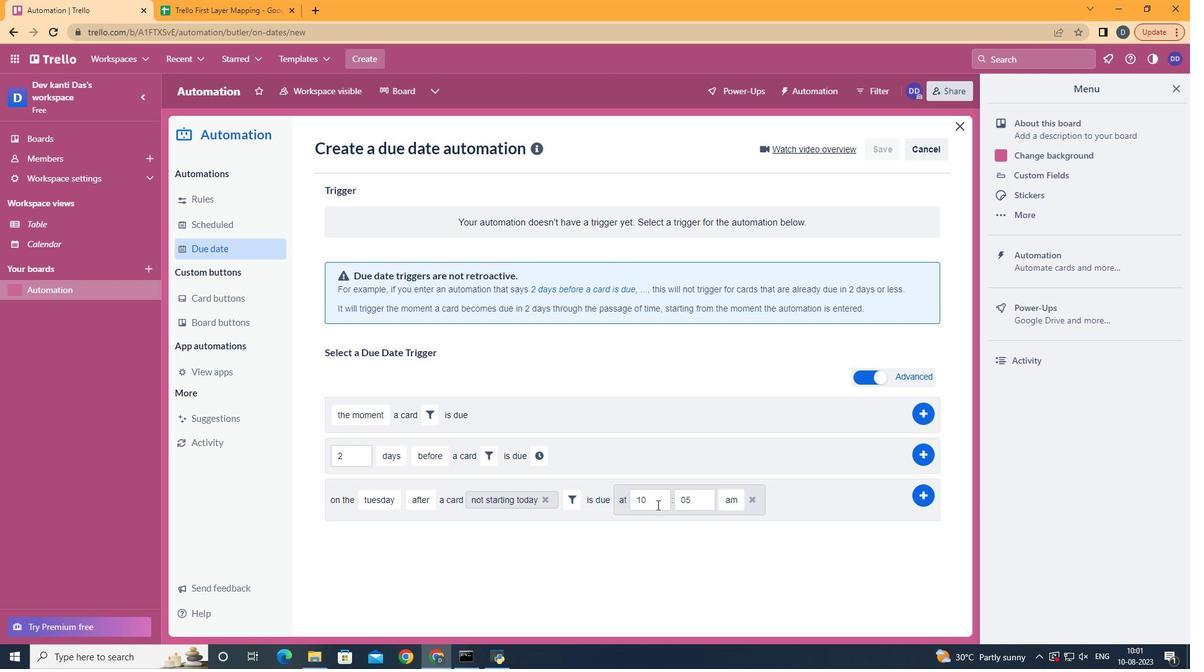 
Action: Mouse pressed left at (657, 505)
Screenshot: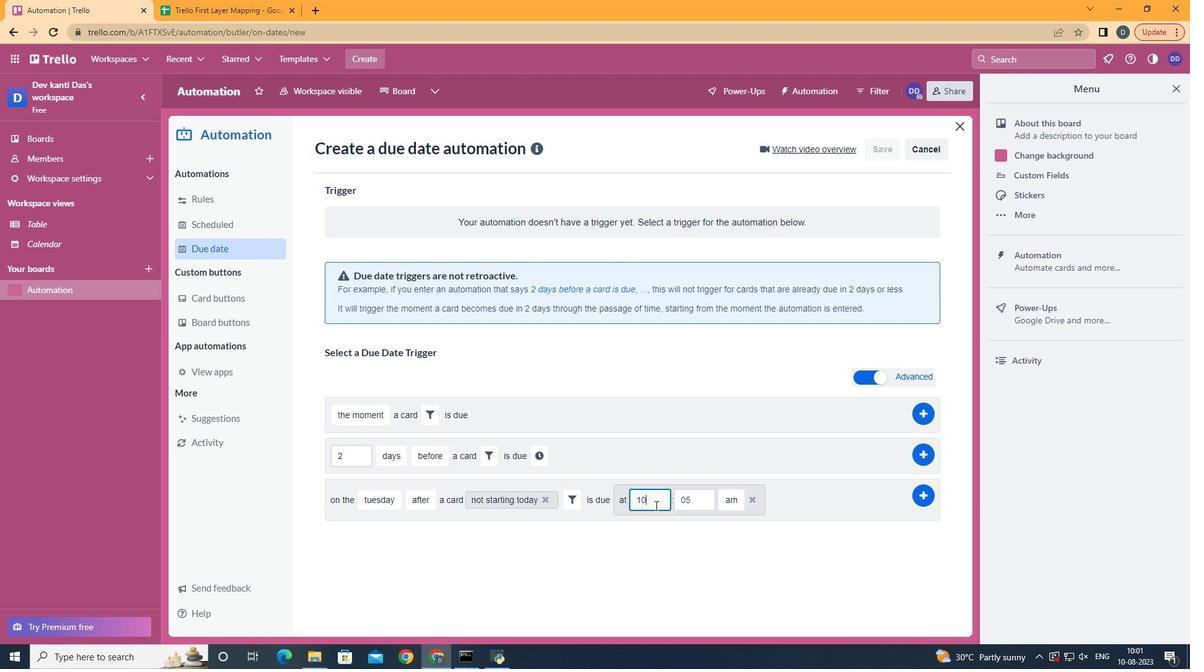
Action: Mouse moved to (674, 502)
Screenshot: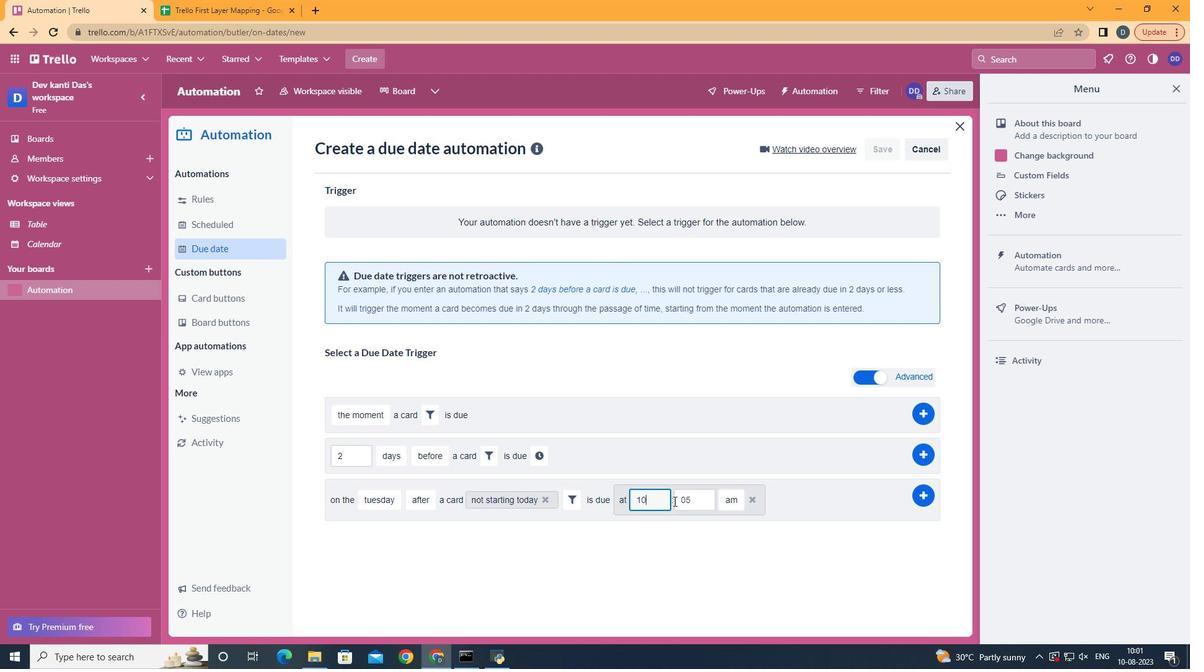 
Action: Key pressed <Key.backspace>1
Screenshot: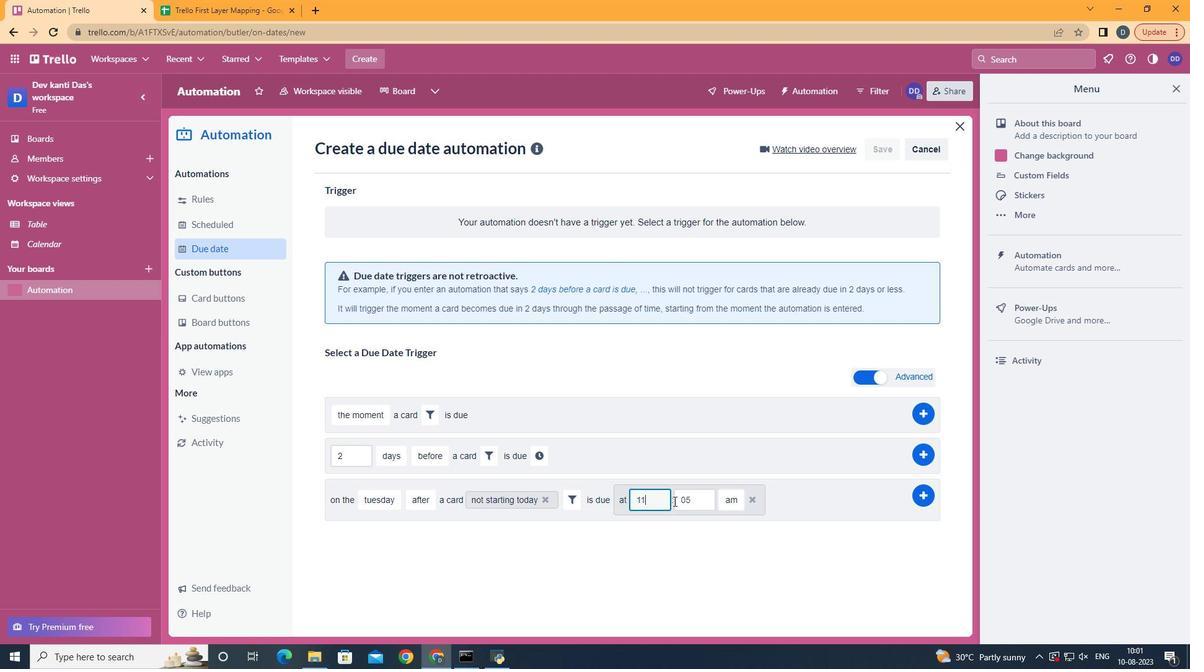 
Action: Mouse moved to (706, 491)
Screenshot: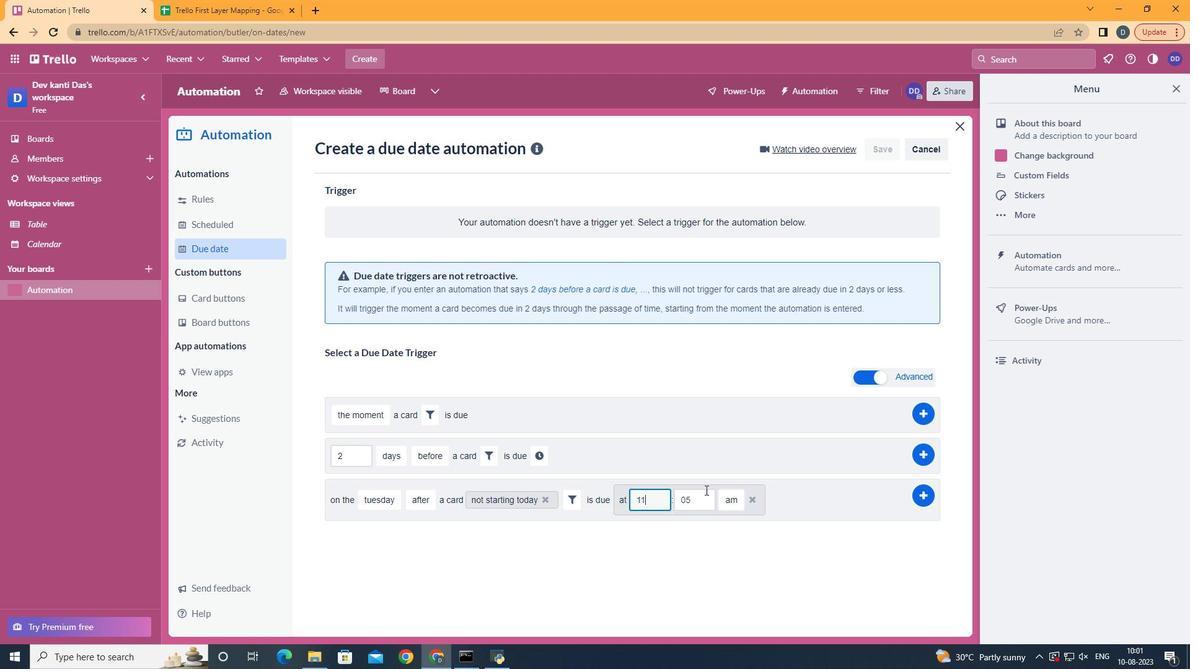 
Action: Mouse pressed left at (706, 491)
Screenshot: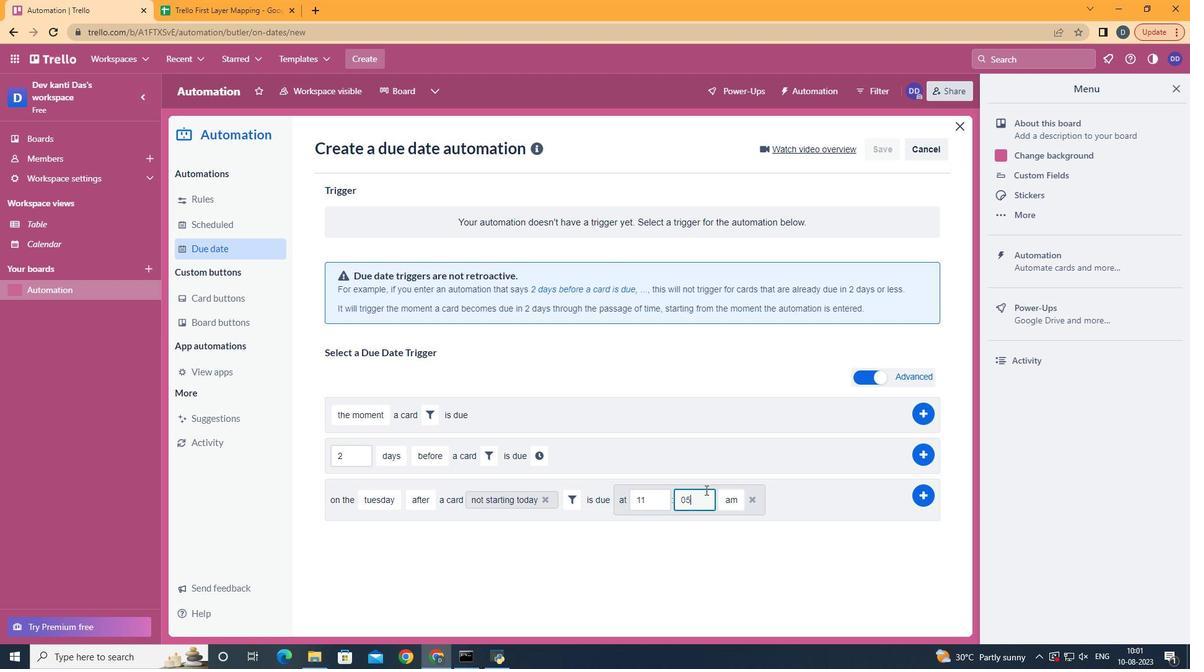 
Action: Key pressed <Key.backspace>0
Screenshot: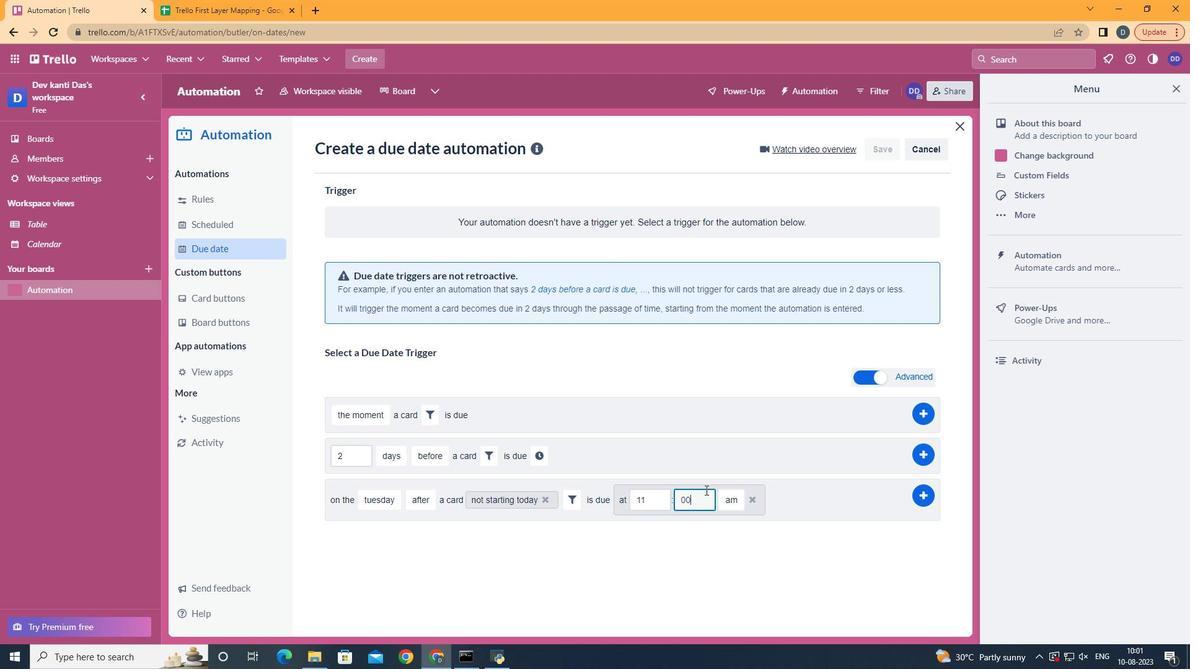 
Action: Mouse moved to (915, 496)
Screenshot: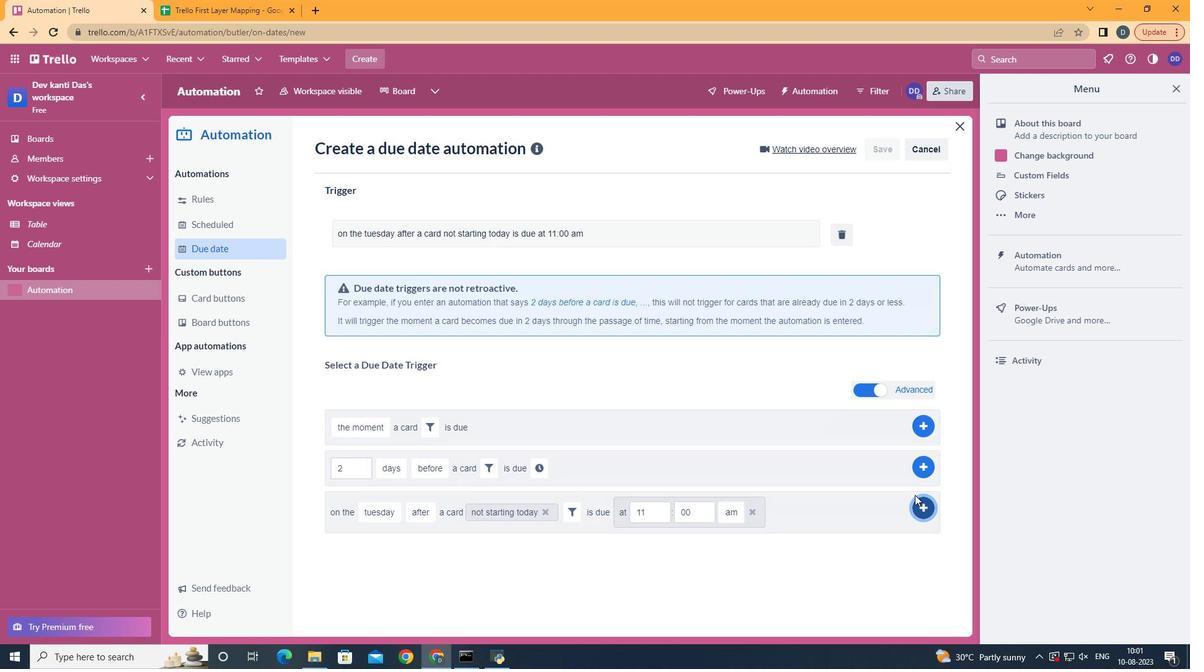 
Action: Mouse pressed left at (915, 496)
Screenshot: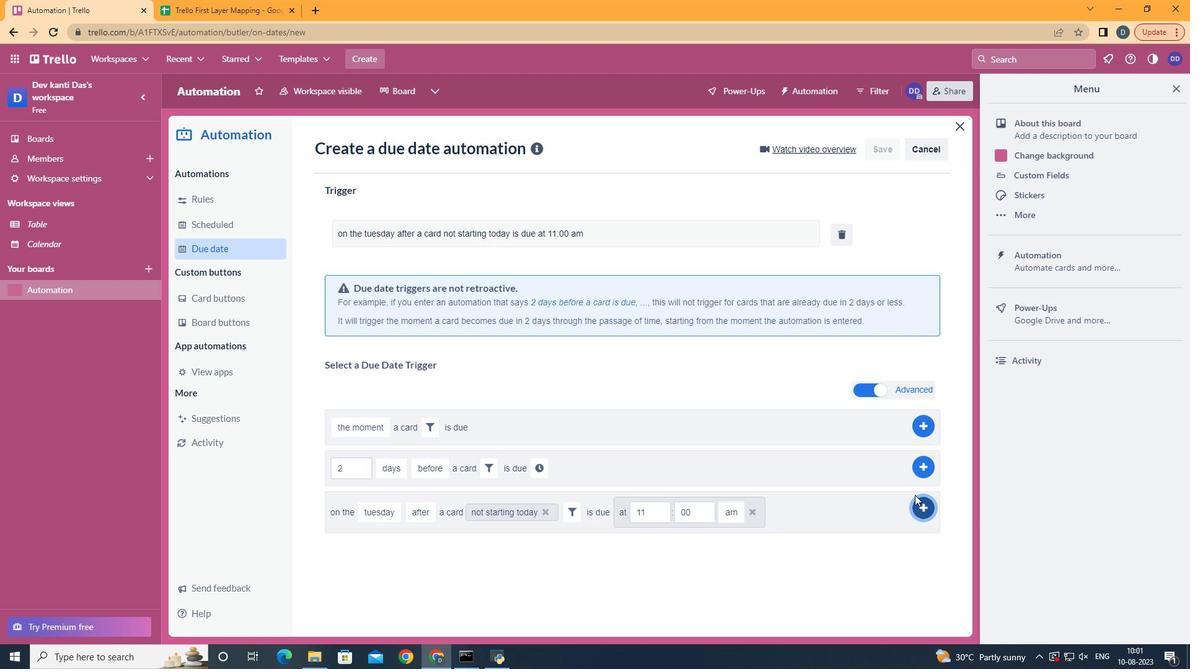 
Action: Mouse moved to (572, 298)
Screenshot: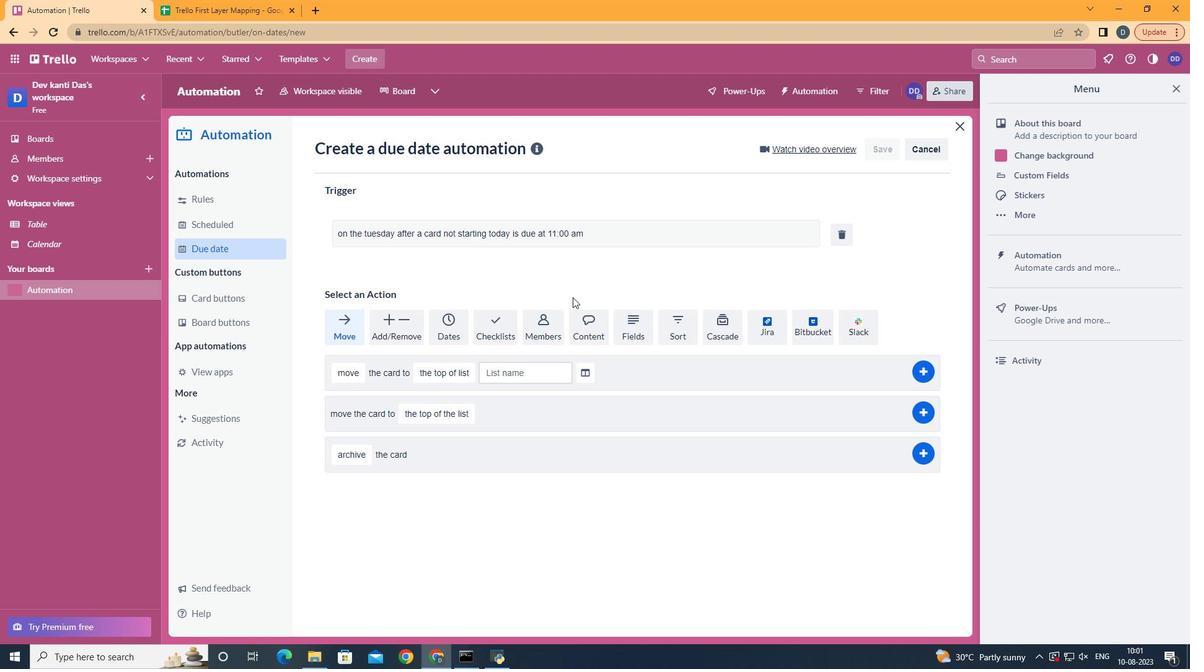 
